 Task: Use Gmail's categorize feature to sort your emails into Primary, Social, Promotions, Updates, and Forums.
Action: Mouse moved to (503, 0)
Screenshot: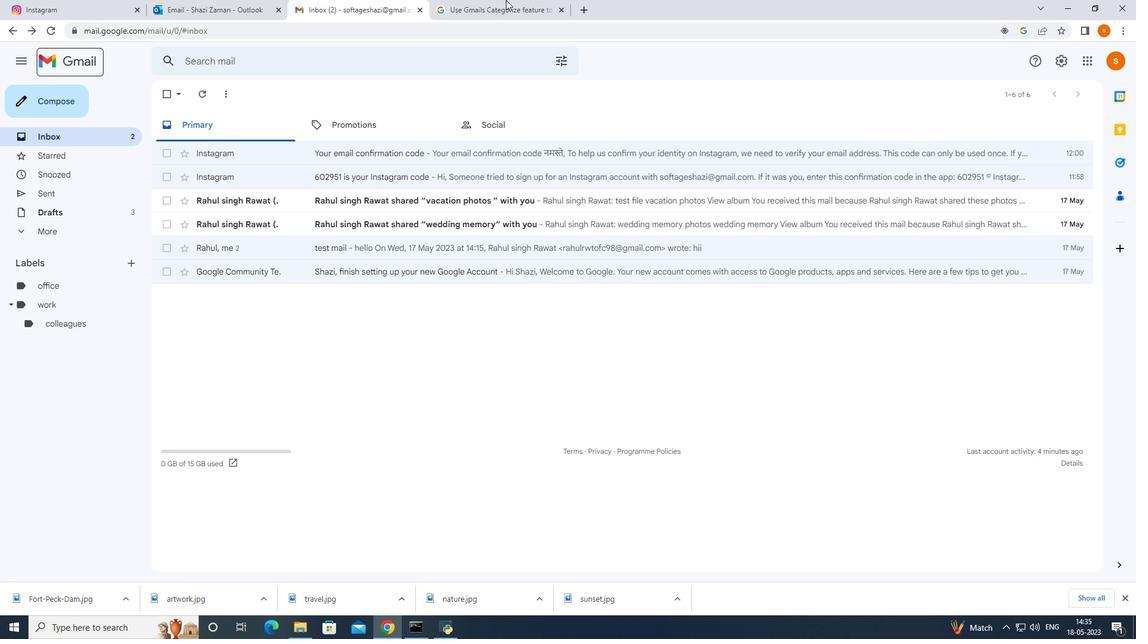 
Action: Mouse pressed left at (503, 0)
Screenshot: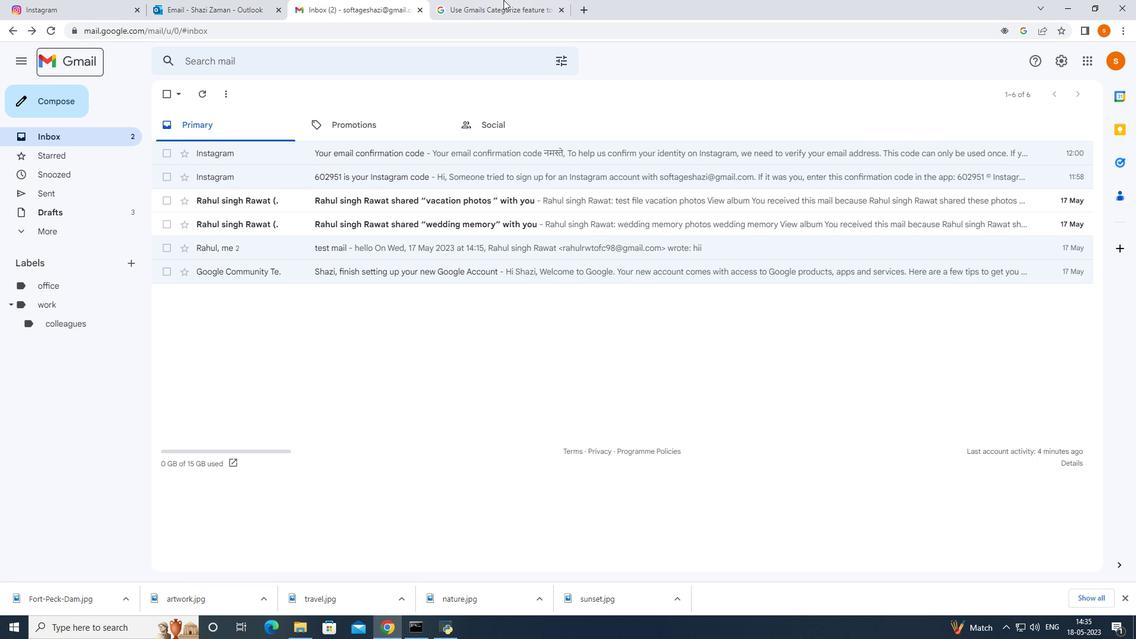 
Action: Mouse moved to (277, 191)
Screenshot: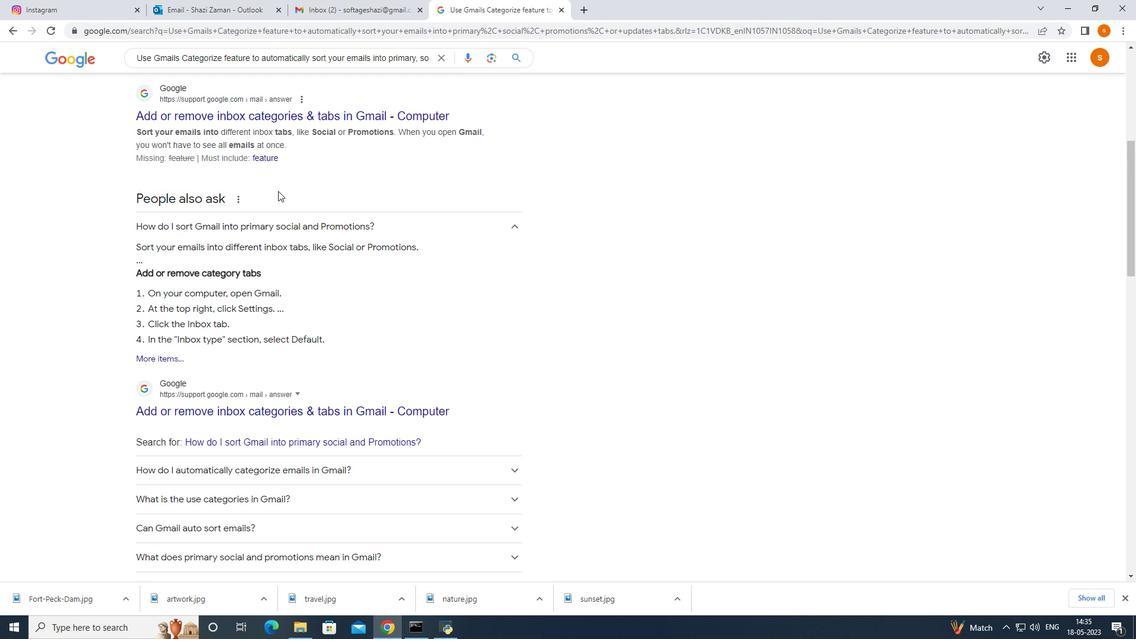 
Action: Mouse scrolled (277, 191) with delta (0, 0)
Screenshot: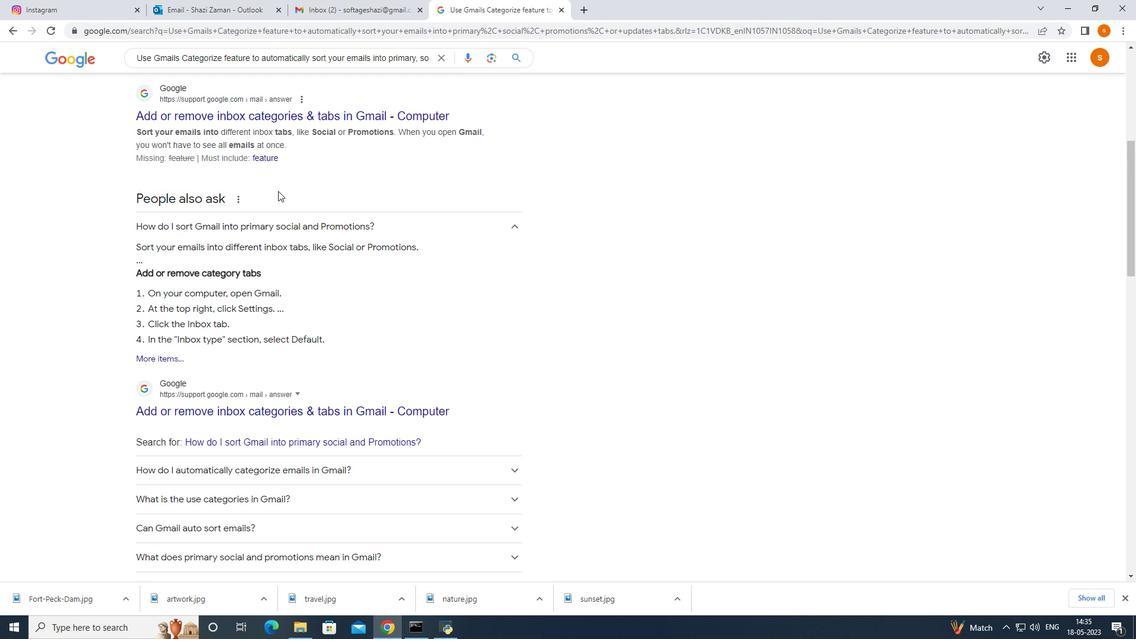 
Action: Mouse scrolled (277, 191) with delta (0, 0)
Screenshot: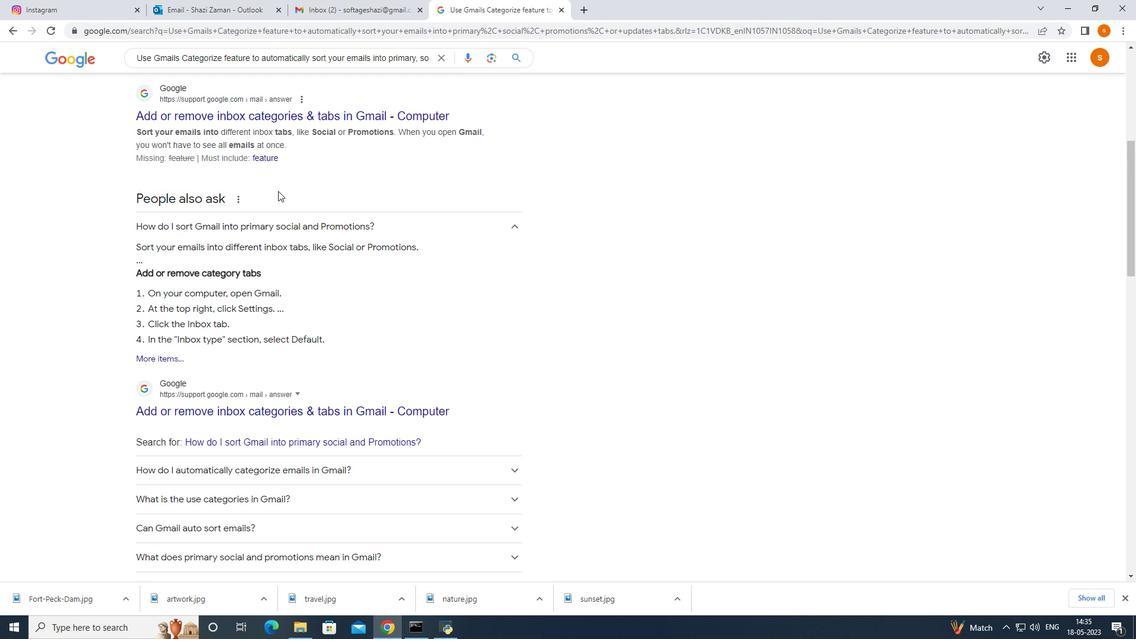 
Action: Mouse moved to (281, 242)
Screenshot: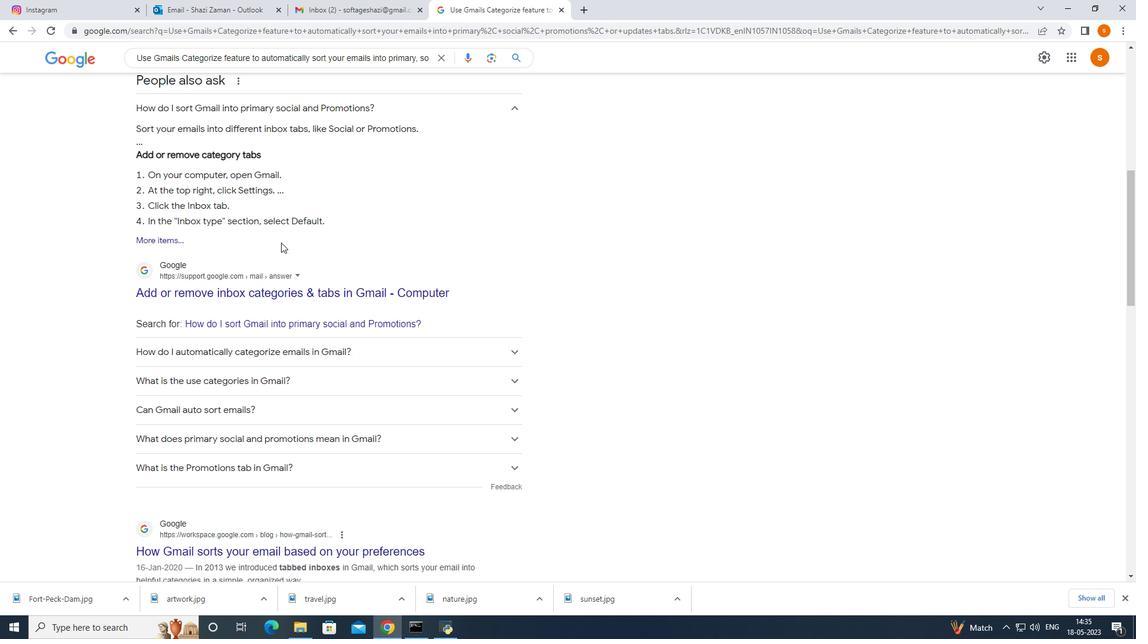 
Action: Mouse scrolled (281, 243) with delta (0, 0)
Screenshot: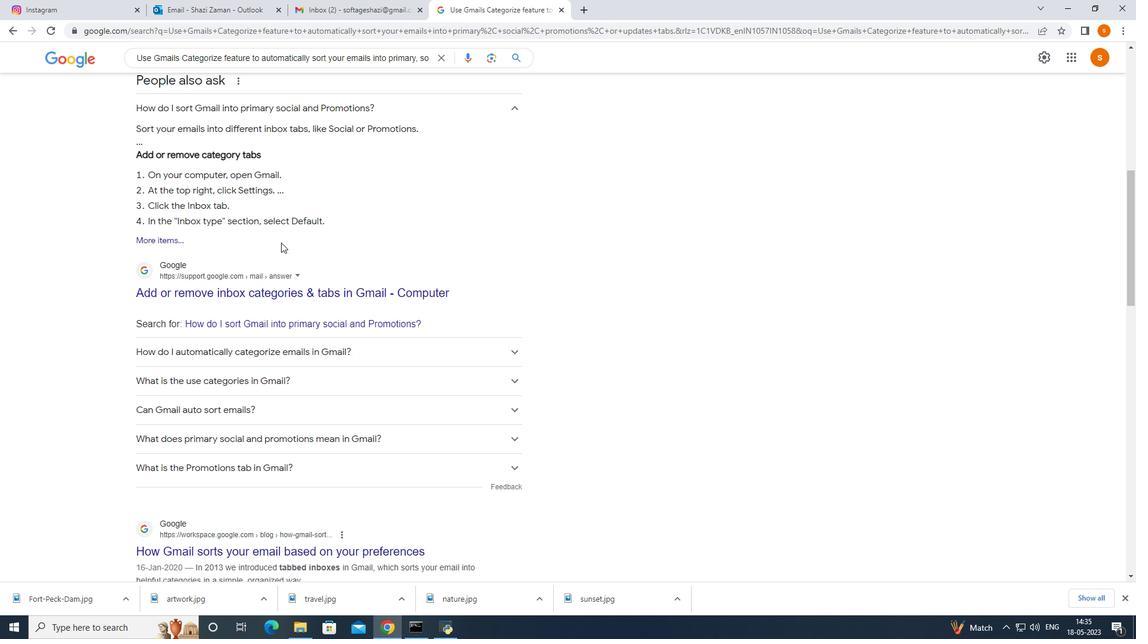 
Action: Mouse scrolled (281, 243) with delta (0, 0)
Screenshot: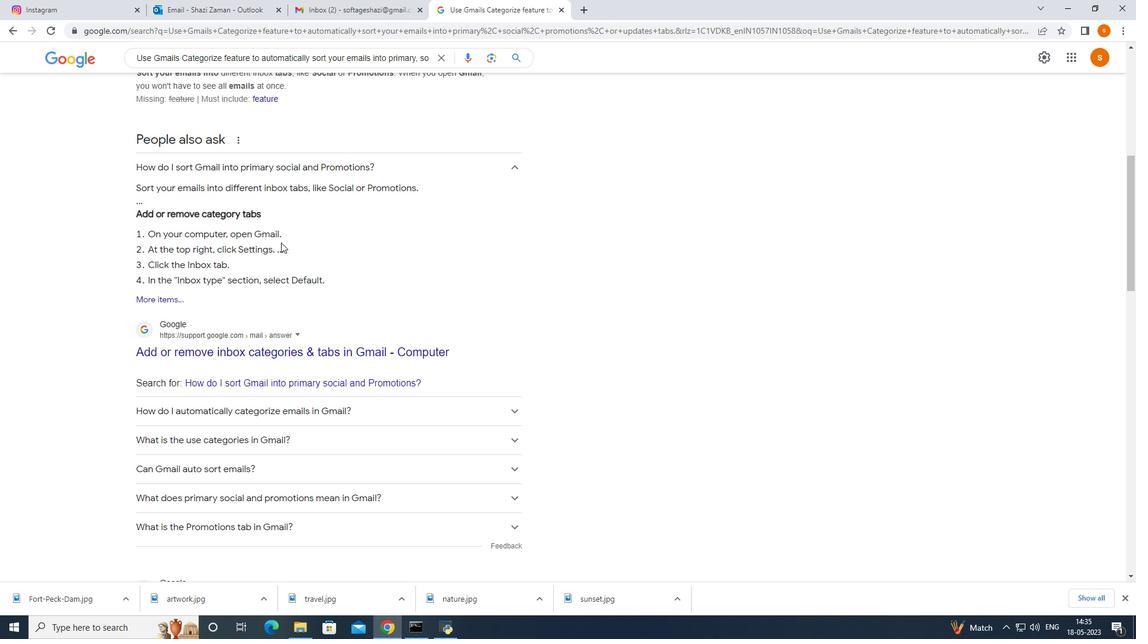 
Action: Mouse scrolled (281, 243) with delta (0, 0)
Screenshot: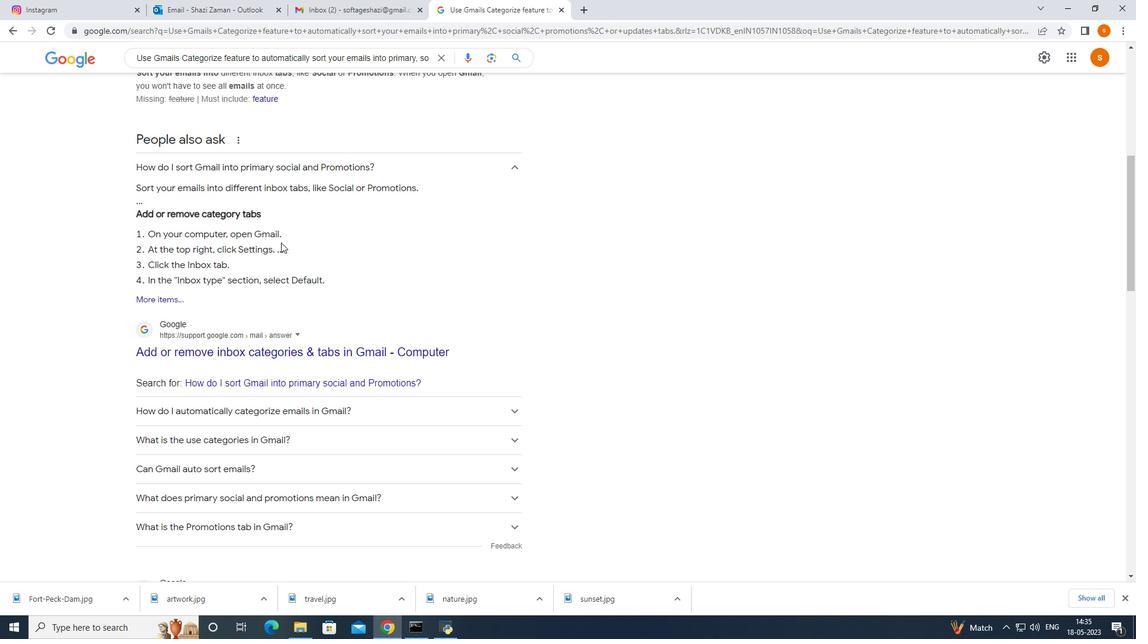 
Action: Mouse moved to (445, 312)
Screenshot: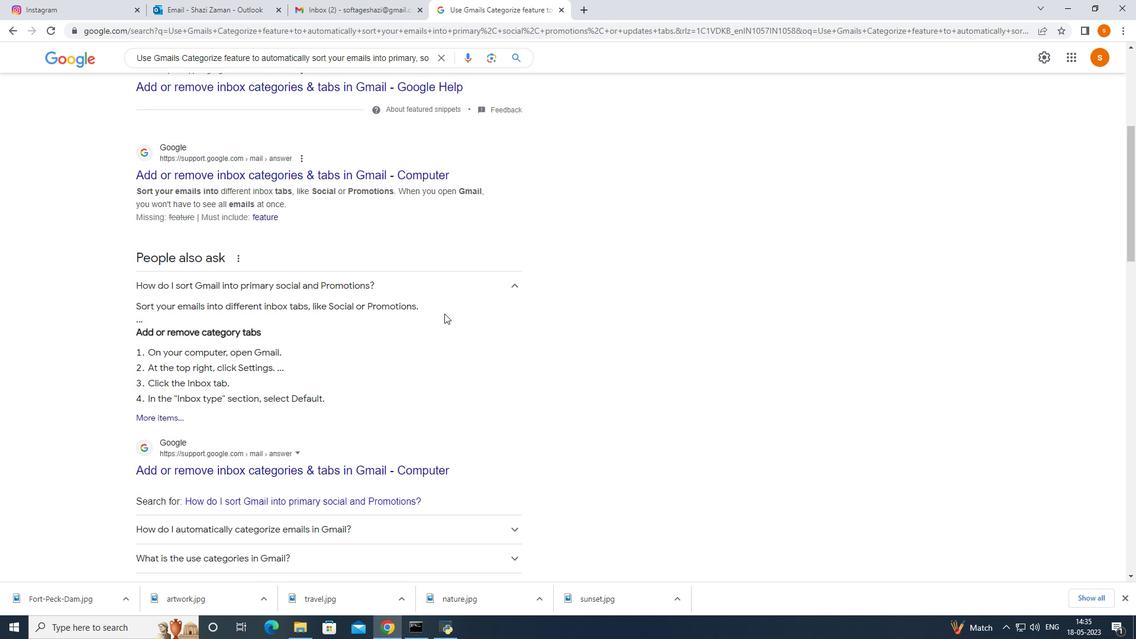 
Action: Mouse scrolled (445, 312) with delta (0, 0)
Screenshot: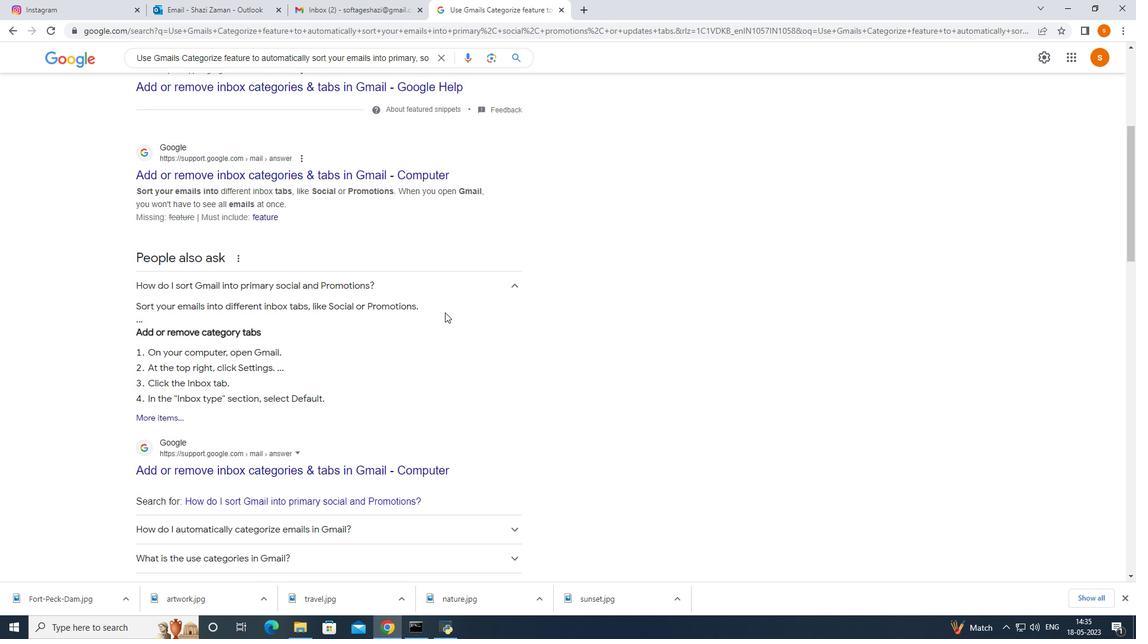 
Action: Mouse moved to (352, 13)
Screenshot: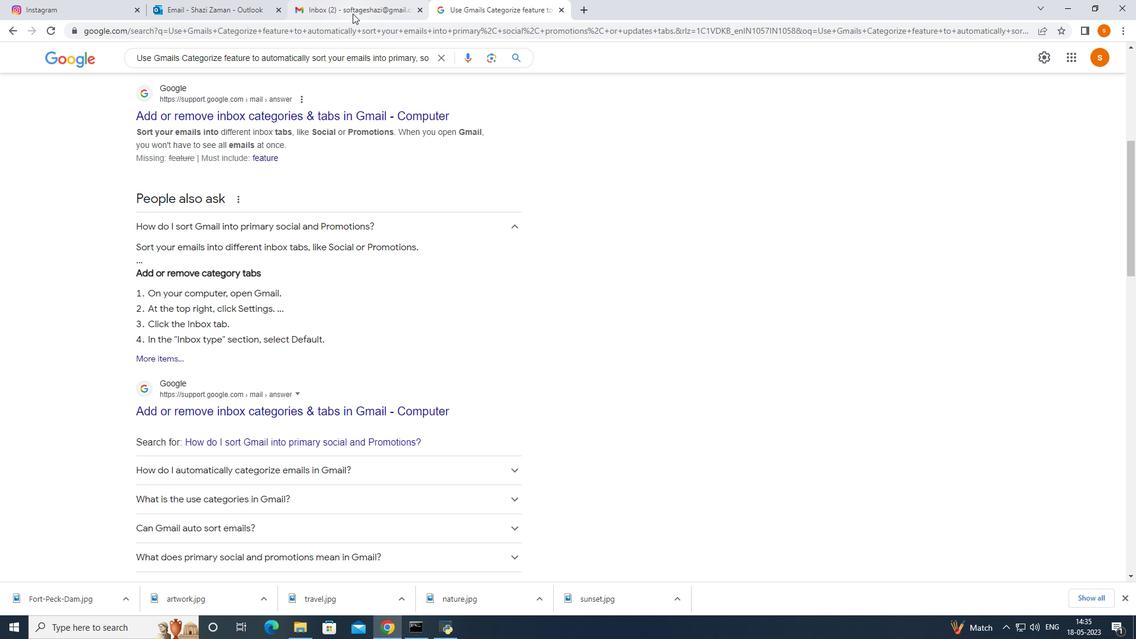 
Action: Mouse pressed left at (352, 13)
Screenshot: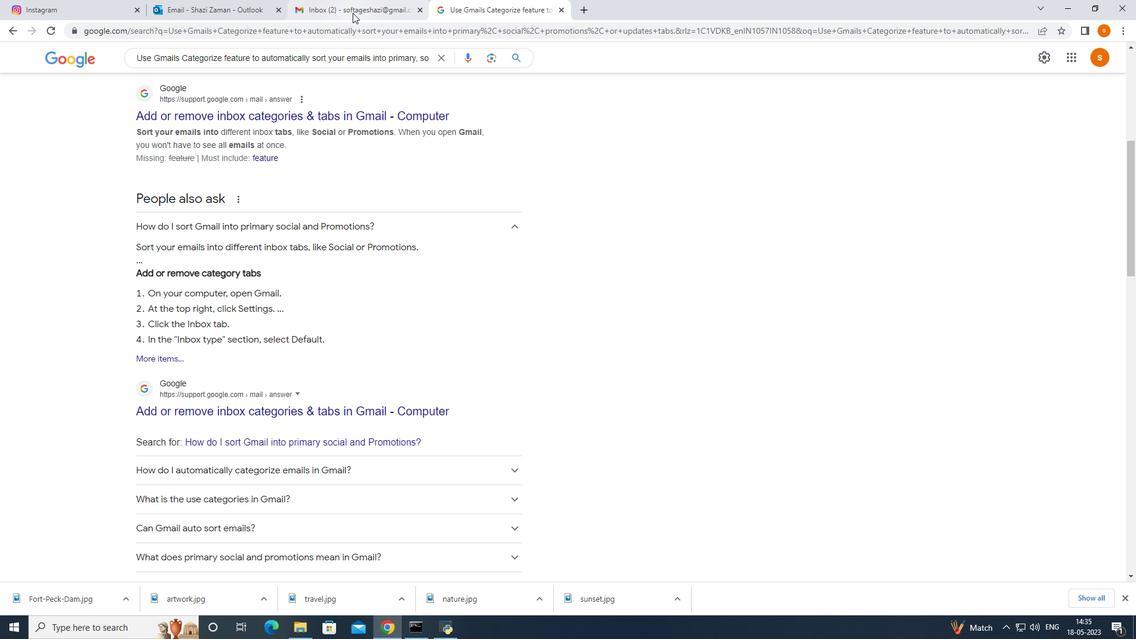
Action: Mouse moved to (1057, 56)
Screenshot: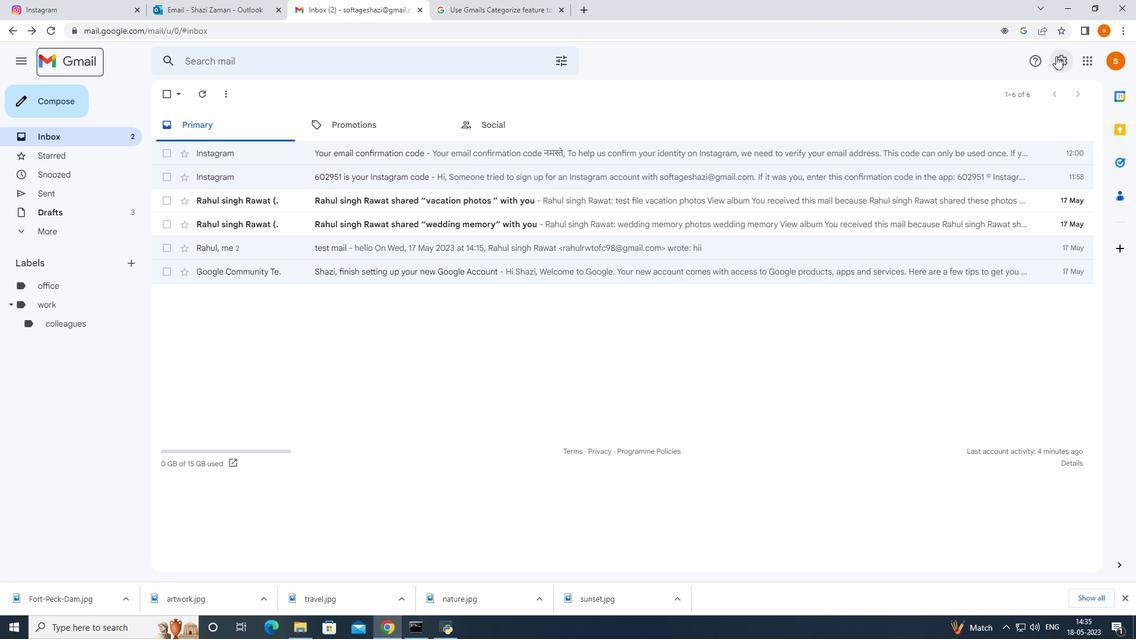 
Action: Mouse pressed left at (1057, 56)
Screenshot: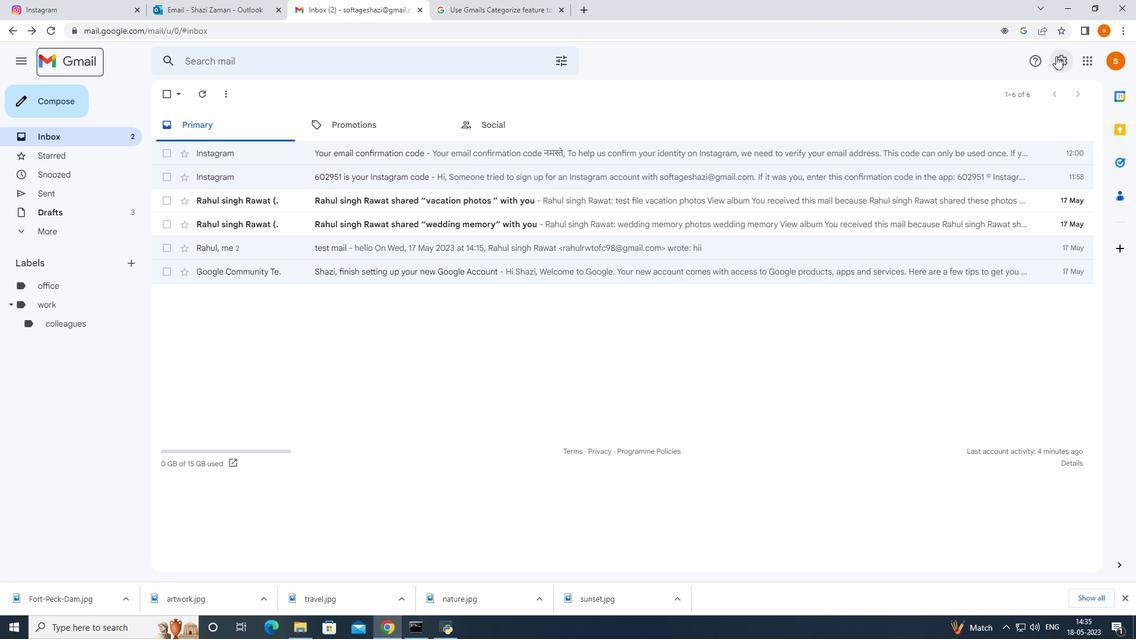 
Action: Mouse moved to (1024, 126)
Screenshot: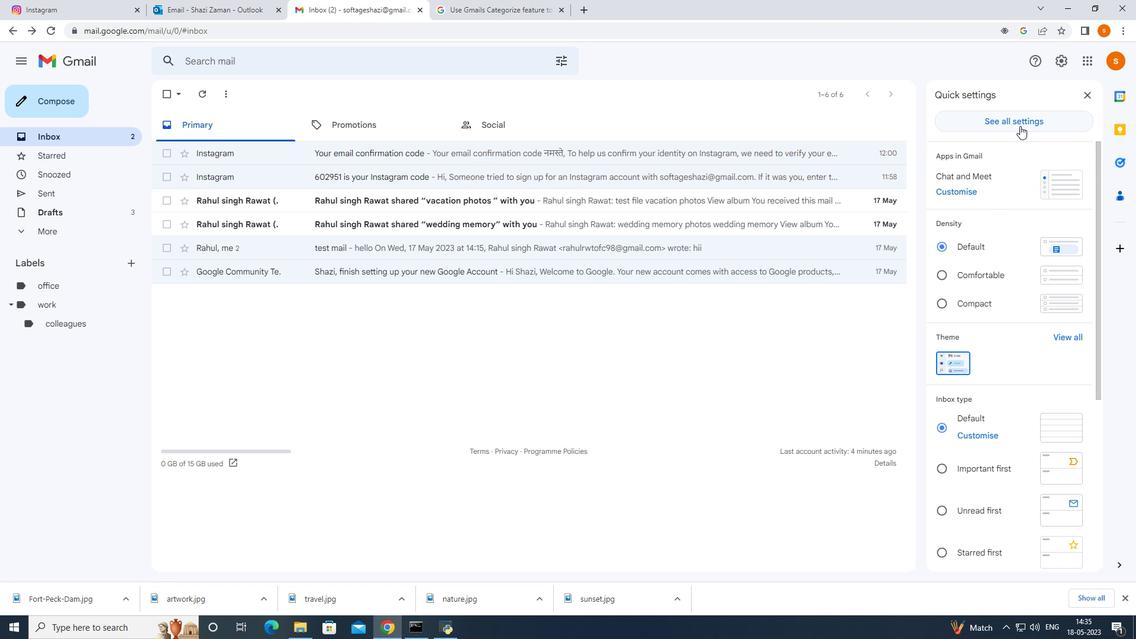 
Action: Mouse pressed left at (1024, 126)
Screenshot: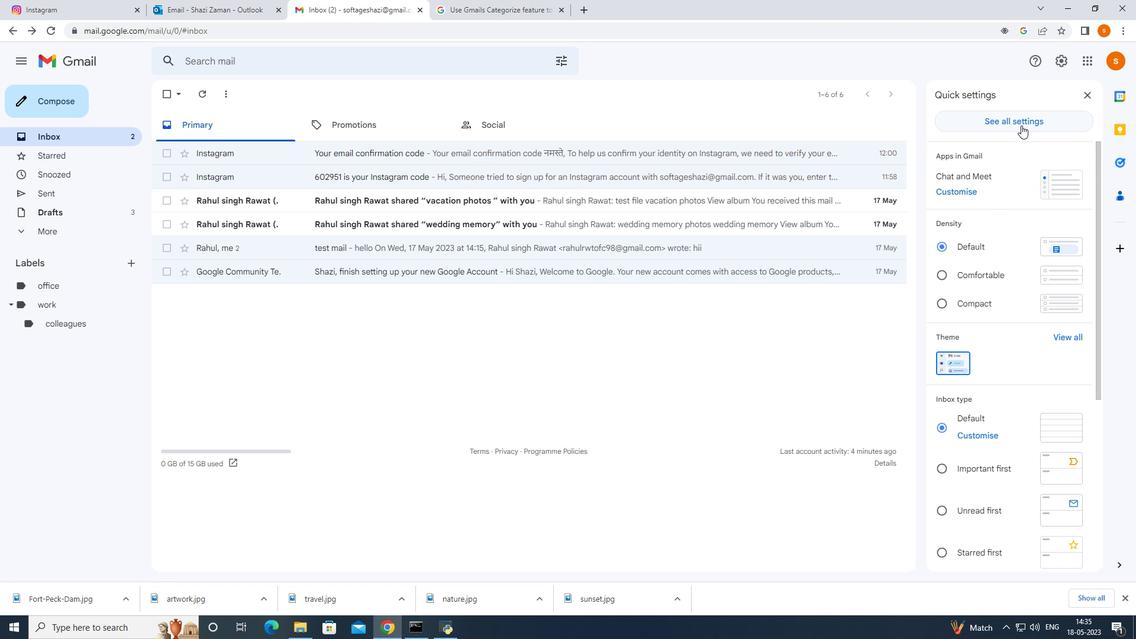 
Action: Mouse moved to (255, 119)
Screenshot: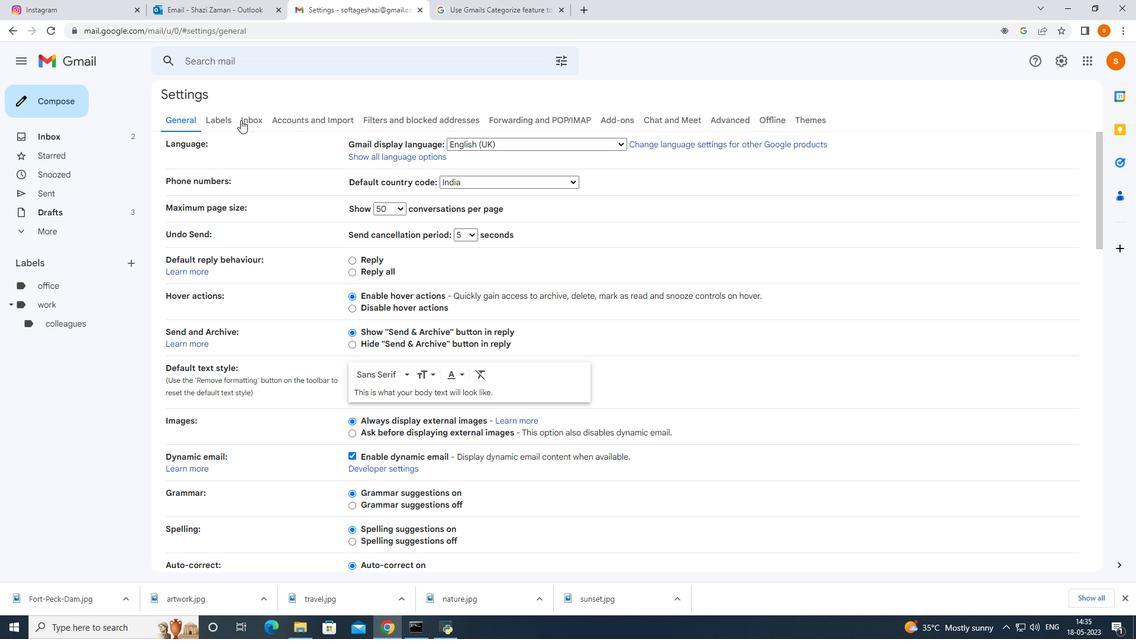 
Action: Mouse pressed left at (255, 119)
Screenshot: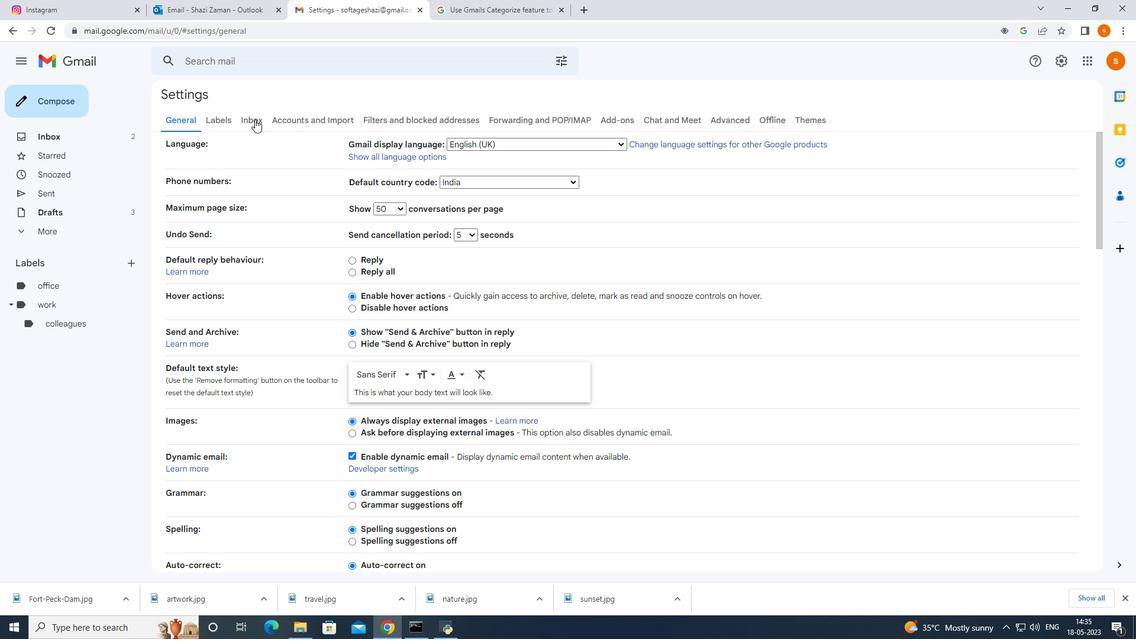 
Action: Mouse moved to (354, 207)
Screenshot: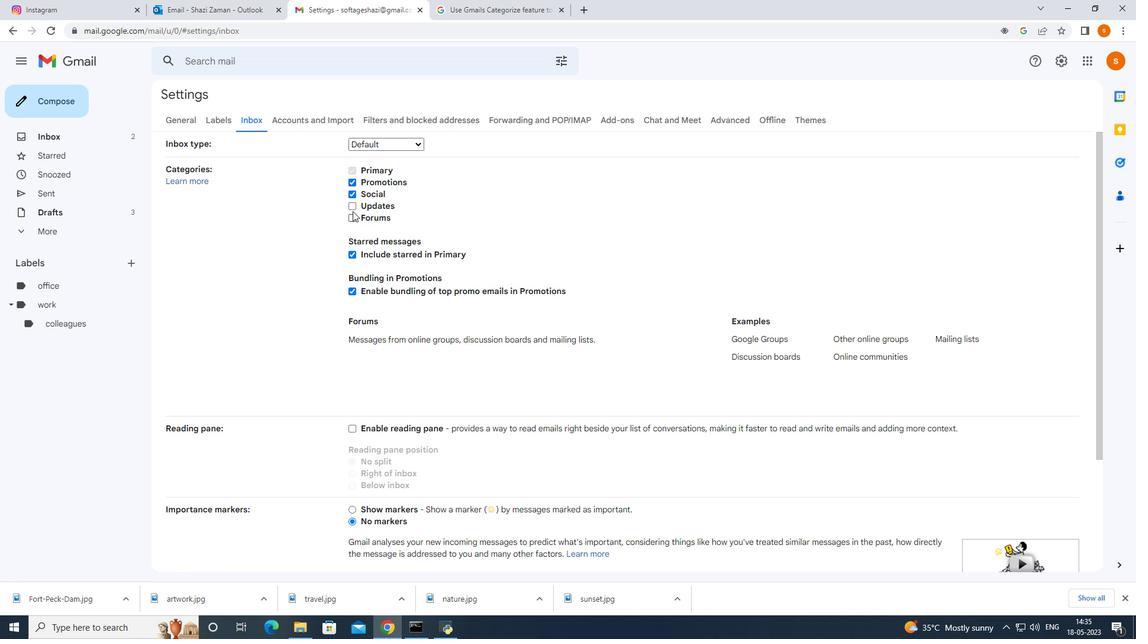 
Action: Mouse pressed left at (354, 207)
Screenshot: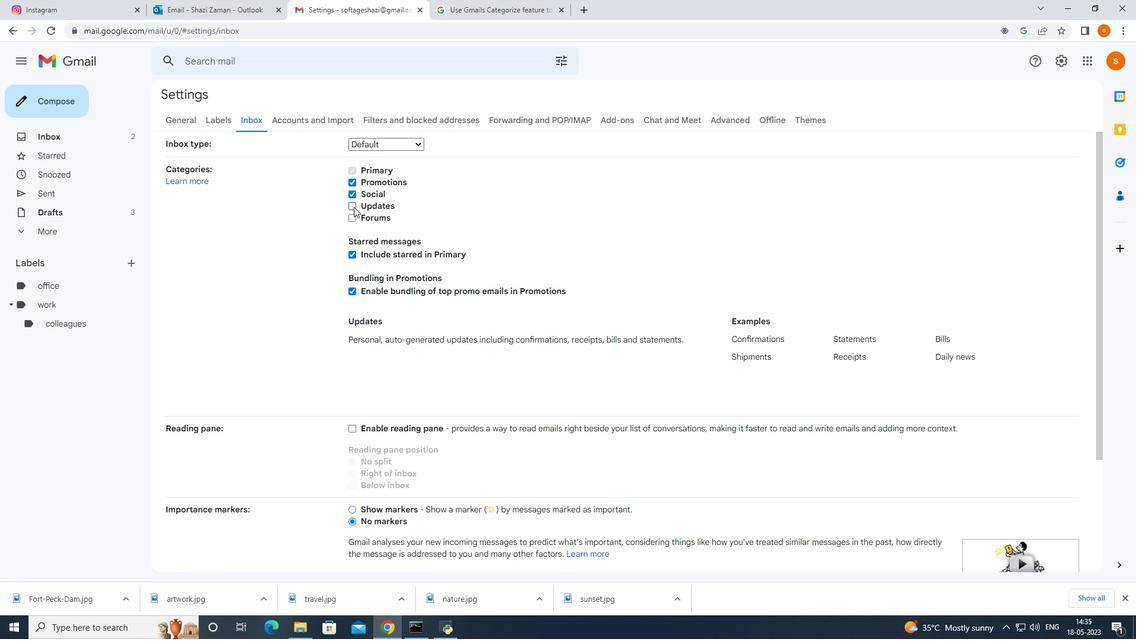 
Action: Mouse moved to (354, 195)
Screenshot: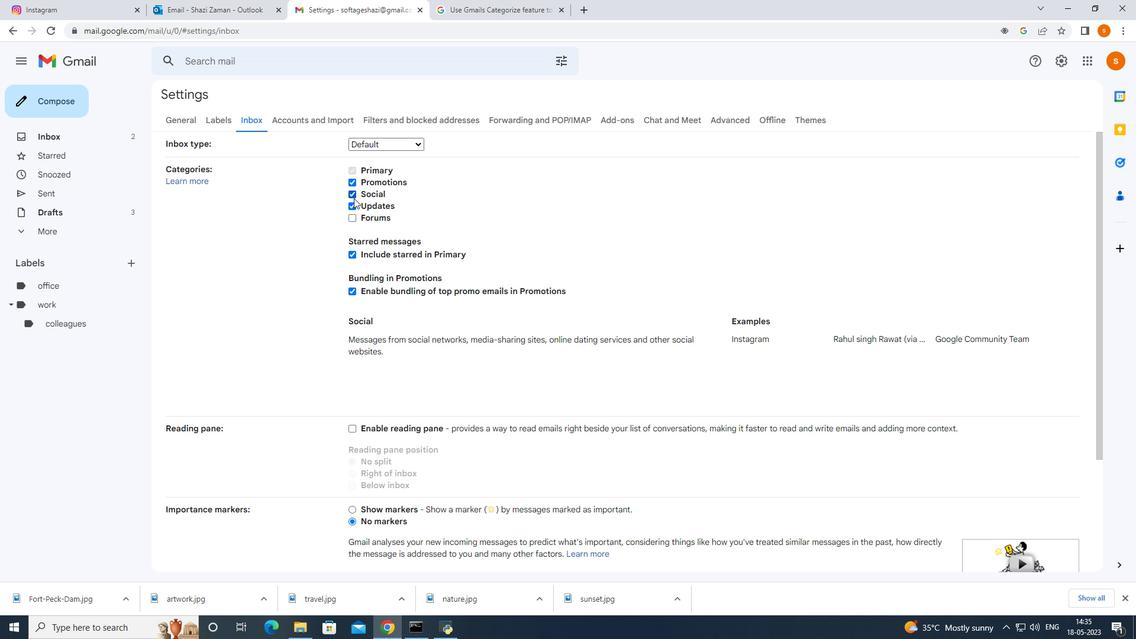 
Action: Mouse pressed left at (354, 195)
Screenshot: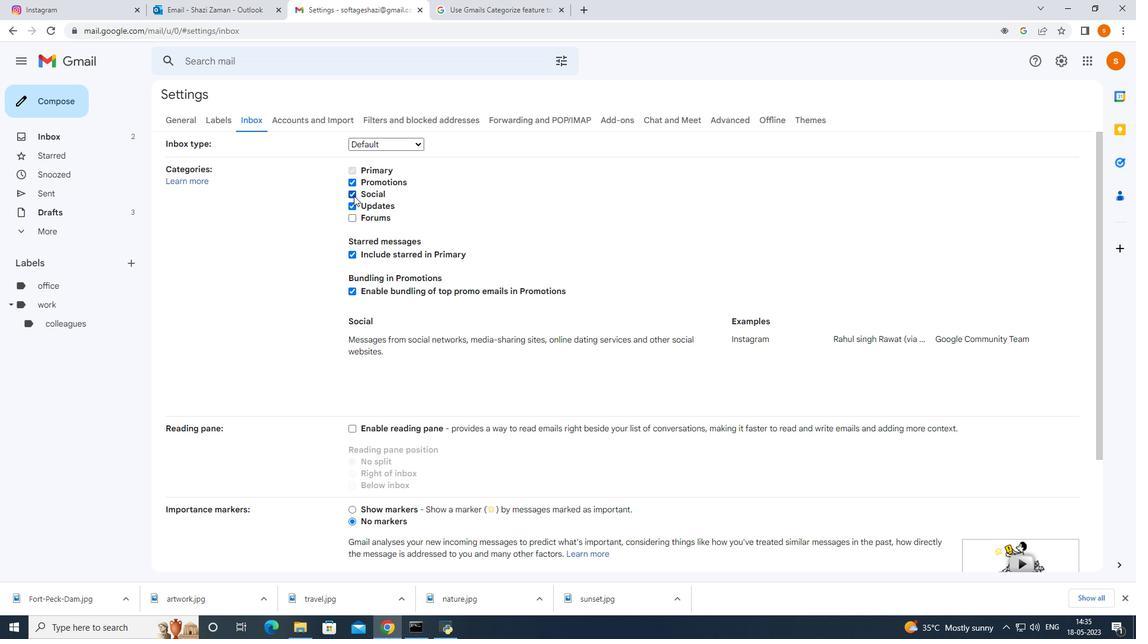 
Action: Mouse moved to (351, 182)
Screenshot: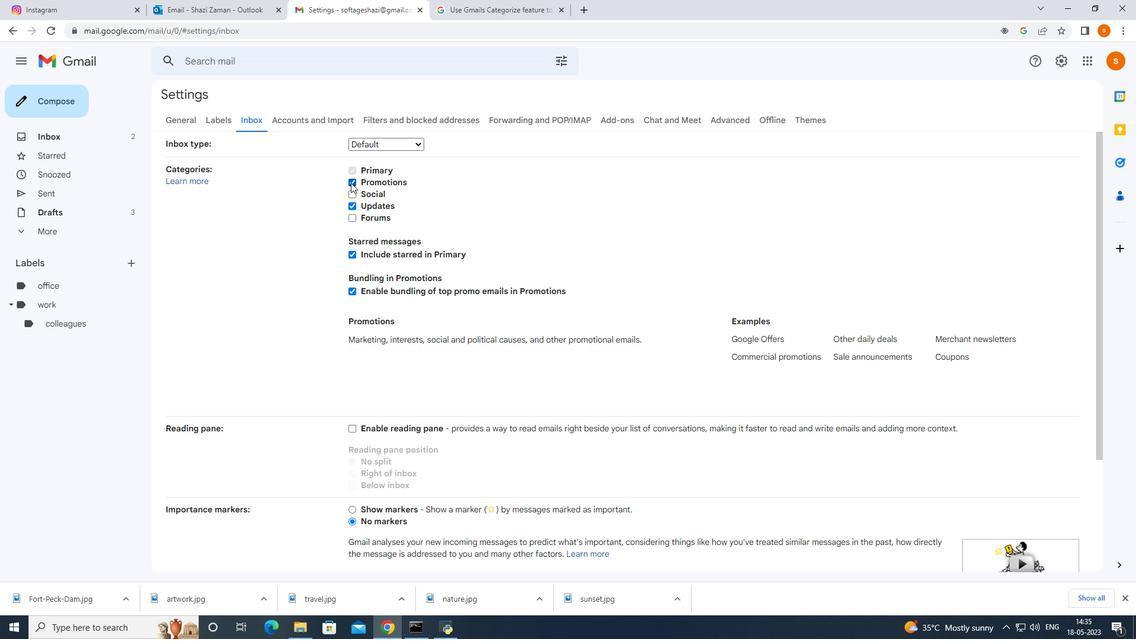 
Action: Mouse pressed left at (351, 182)
Screenshot: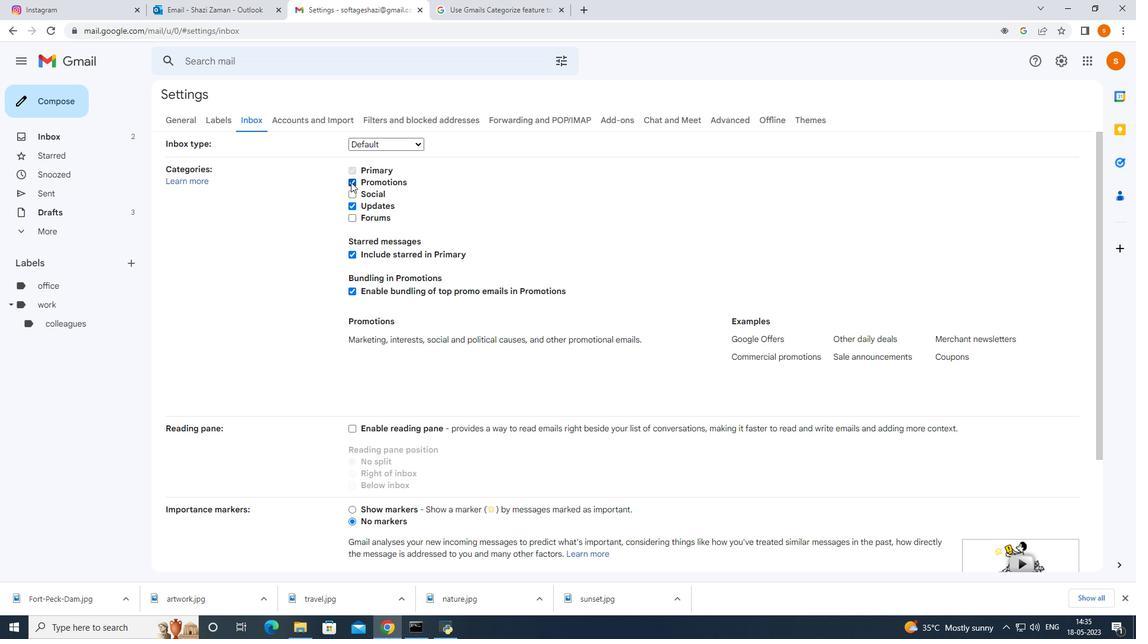 
Action: Mouse moved to (351, 193)
Screenshot: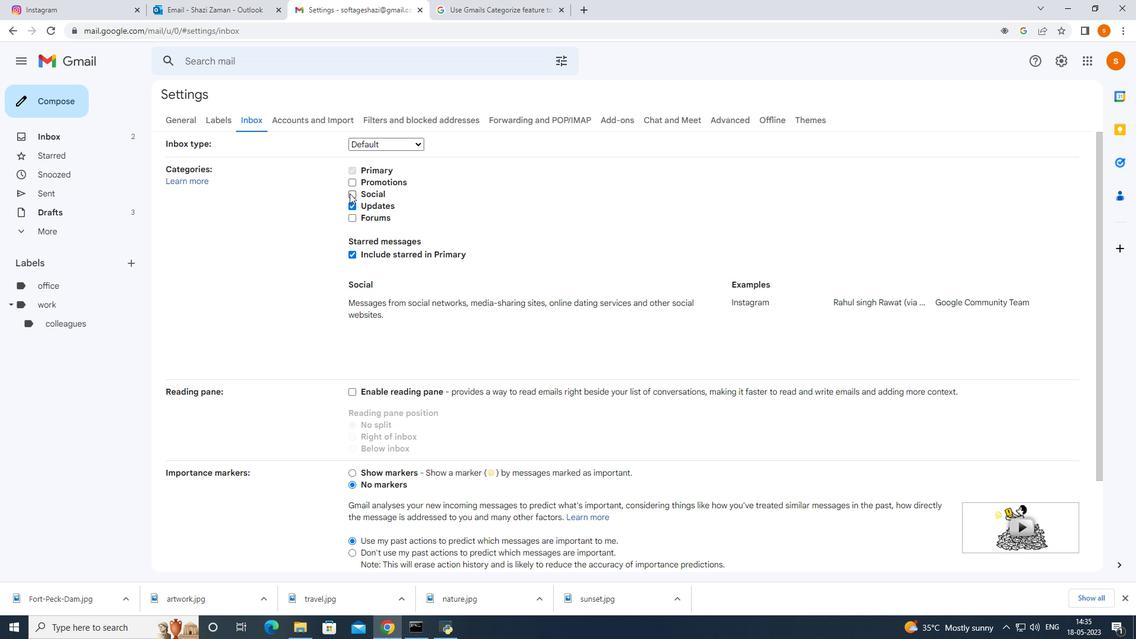 
Action: Mouse pressed left at (351, 193)
Screenshot: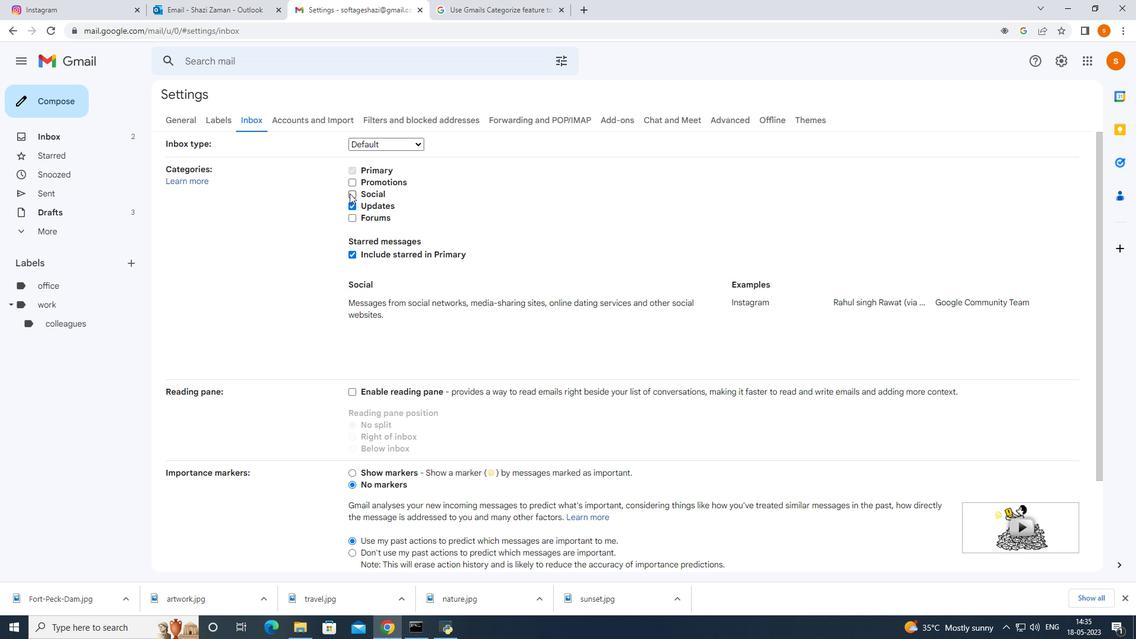 
Action: Mouse moved to (353, 181)
Screenshot: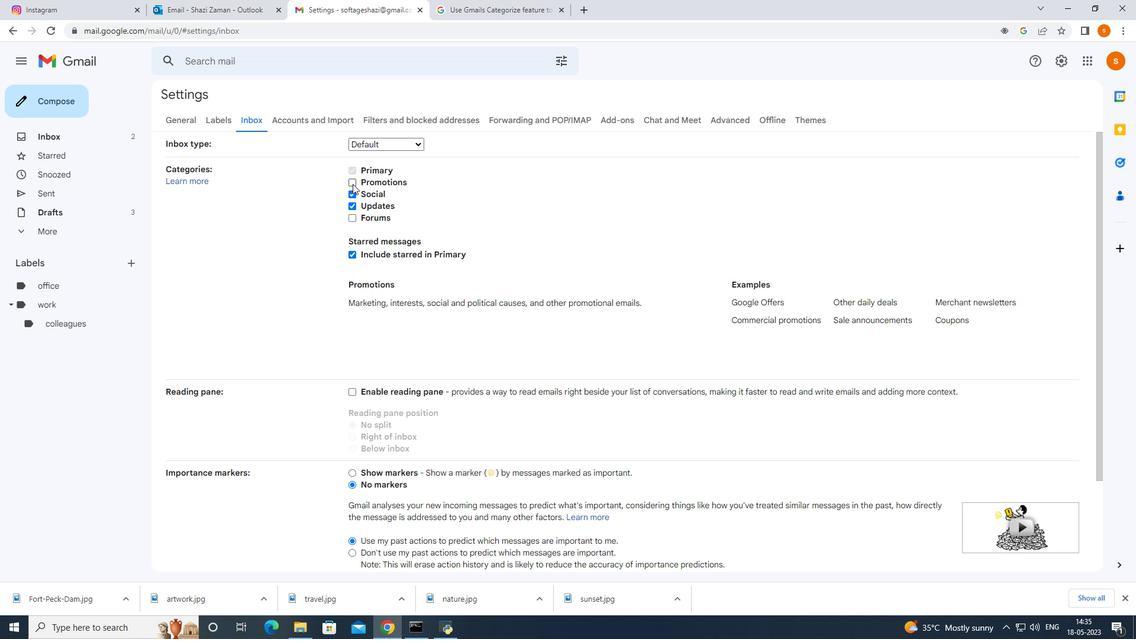 
Action: Mouse pressed left at (353, 181)
Screenshot: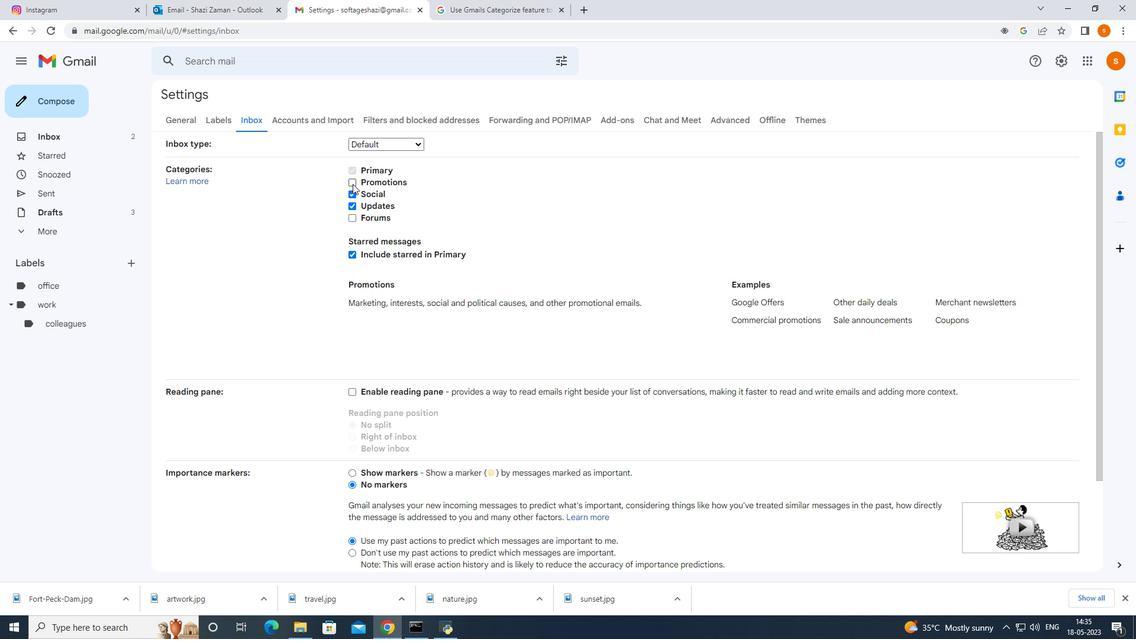 
Action: Mouse moved to (352, 203)
Screenshot: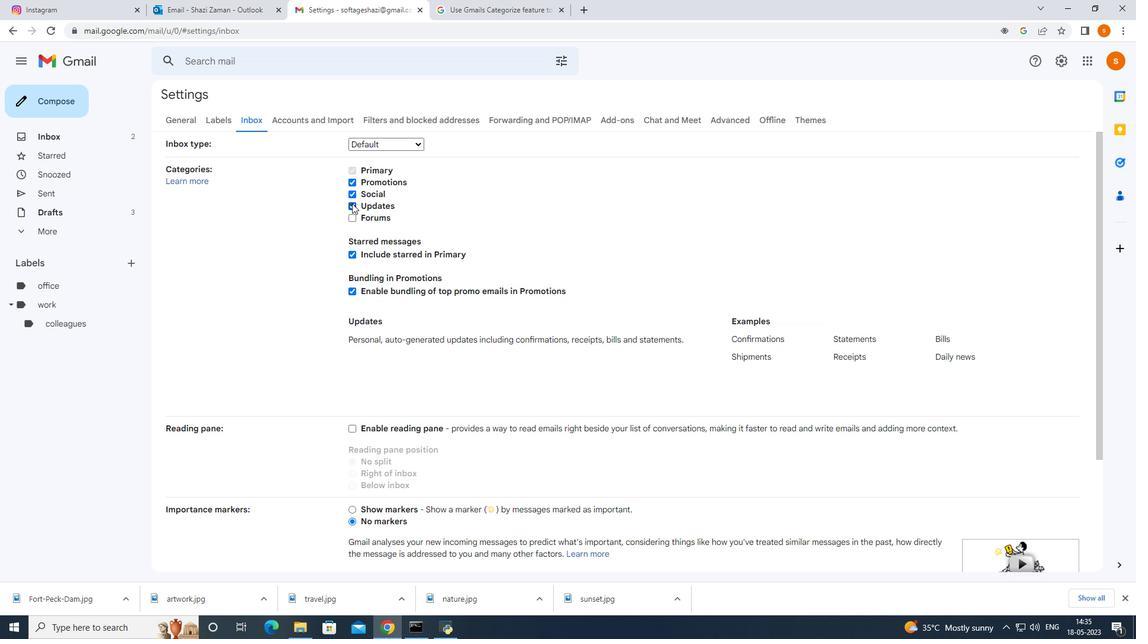 
Action: Mouse pressed left at (352, 203)
Screenshot: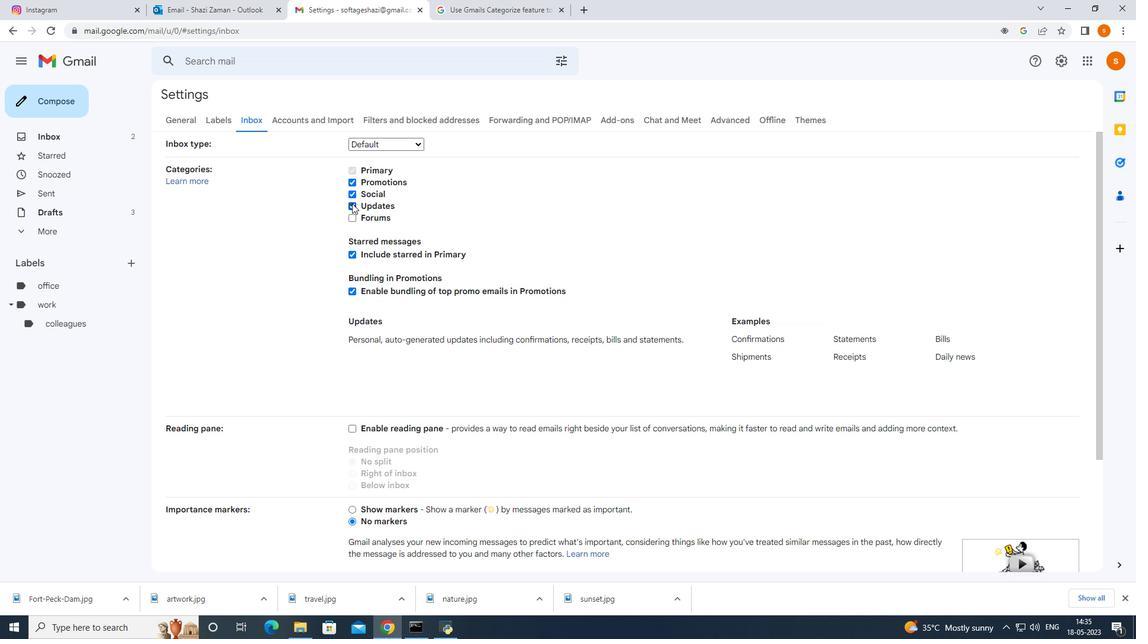 
Action: Mouse moved to (355, 193)
Screenshot: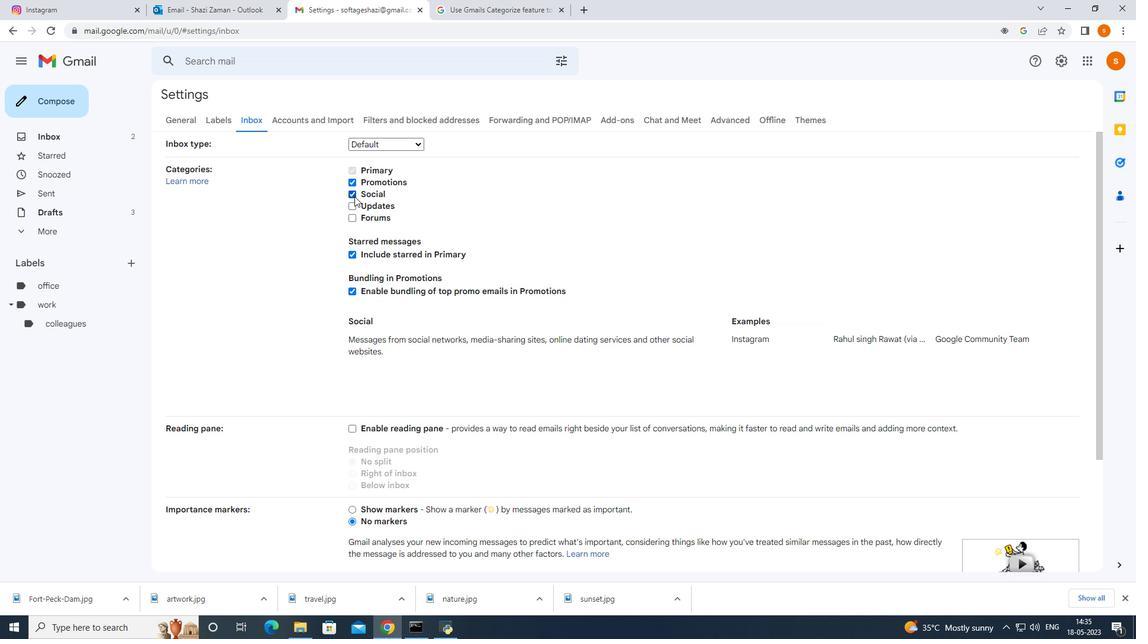
Action: Mouse pressed left at (355, 193)
Screenshot: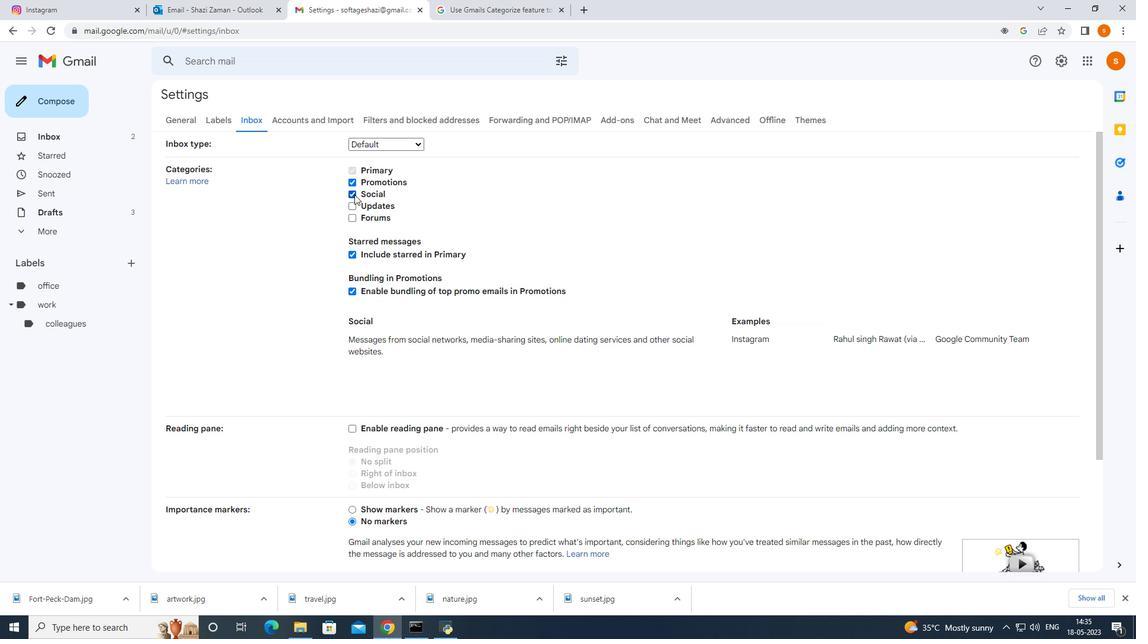 
Action: Mouse moved to (351, 179)
Screenshot: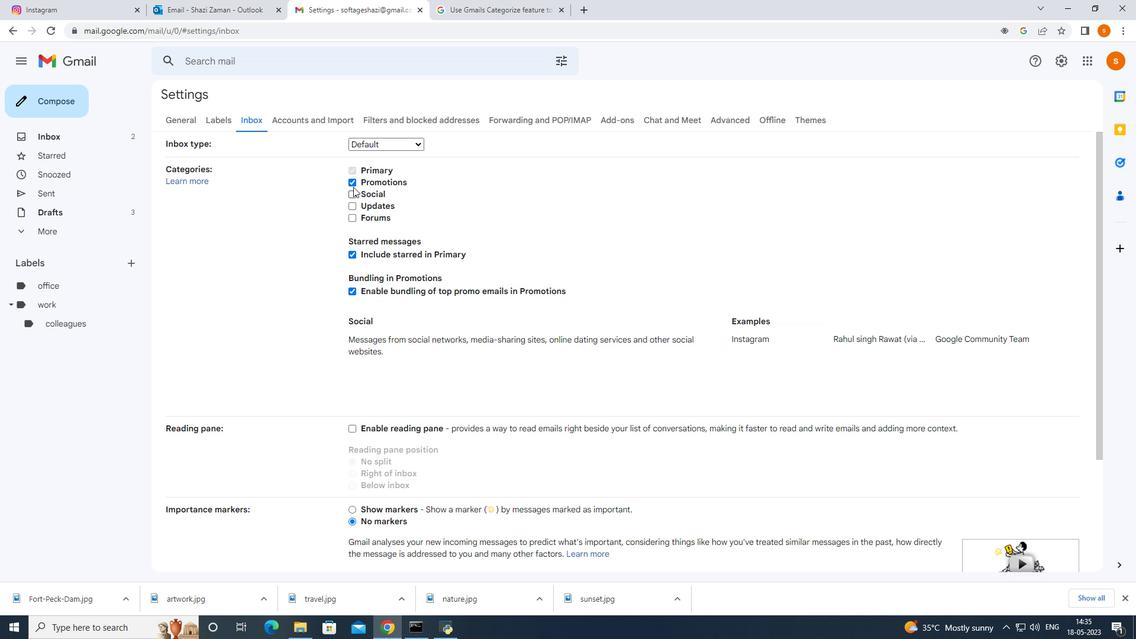 
Action: Mouse pressed left at (351, 179)
Screenshot: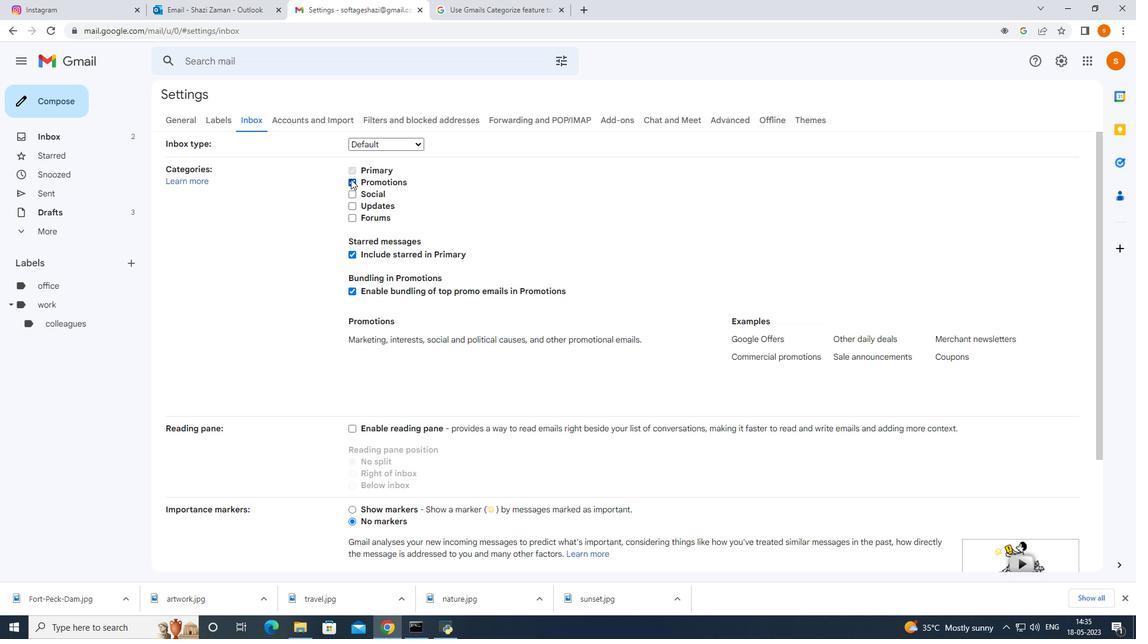 
Action: Mouse moved to (350, 192)
Screenshot: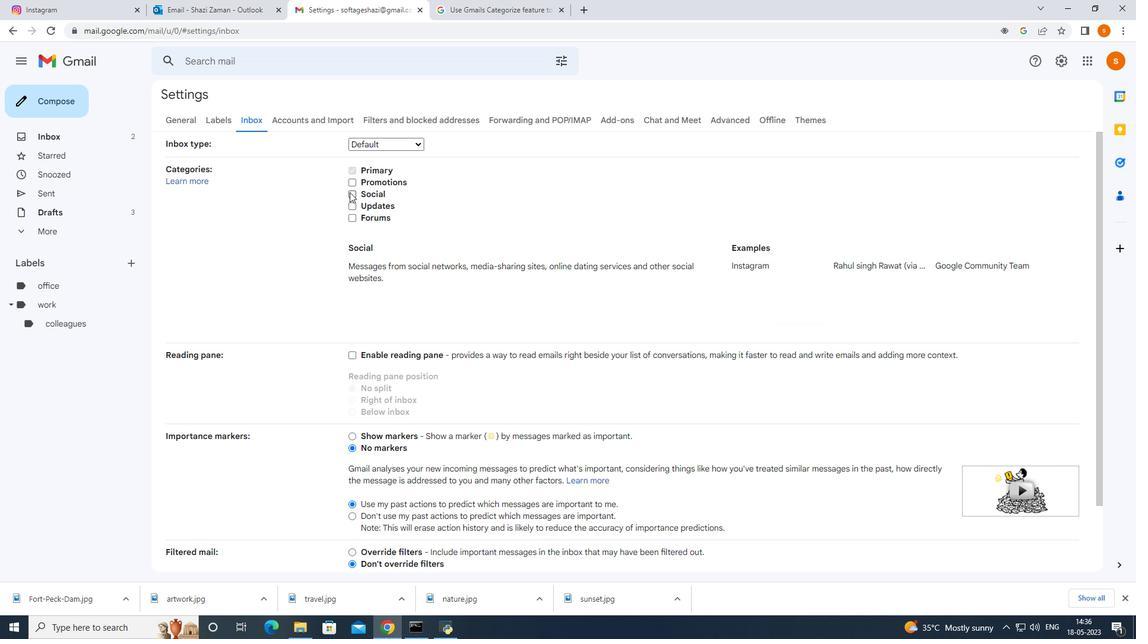 
Action: Mouse pressed left at (350, 192)
Screenshot: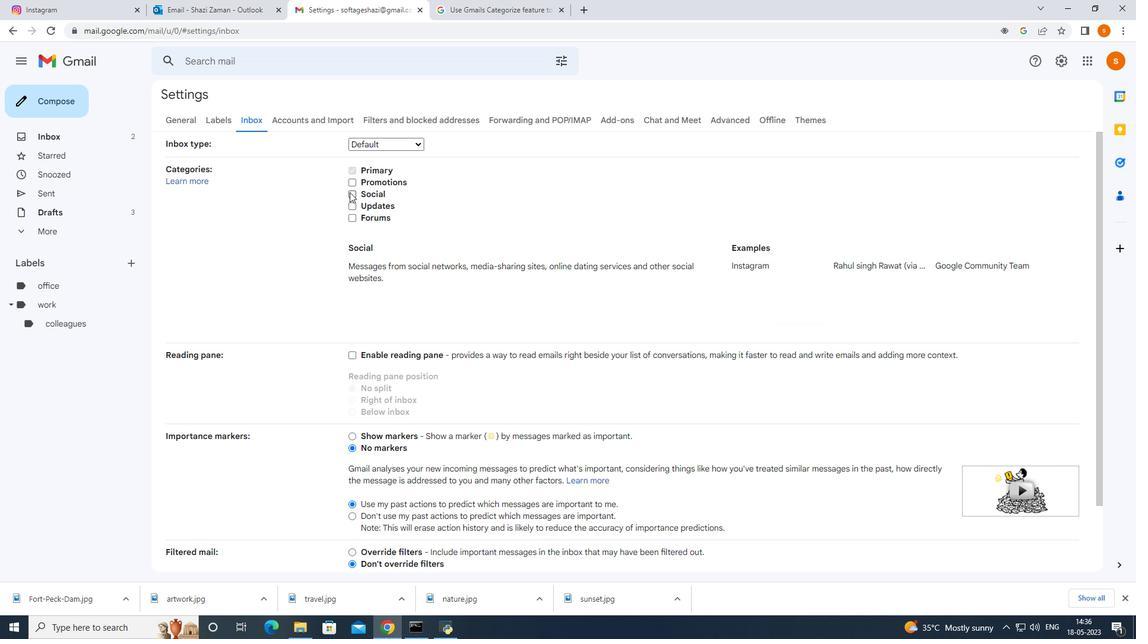 
Action: Mouse moved to (352, 204)
Screenshot: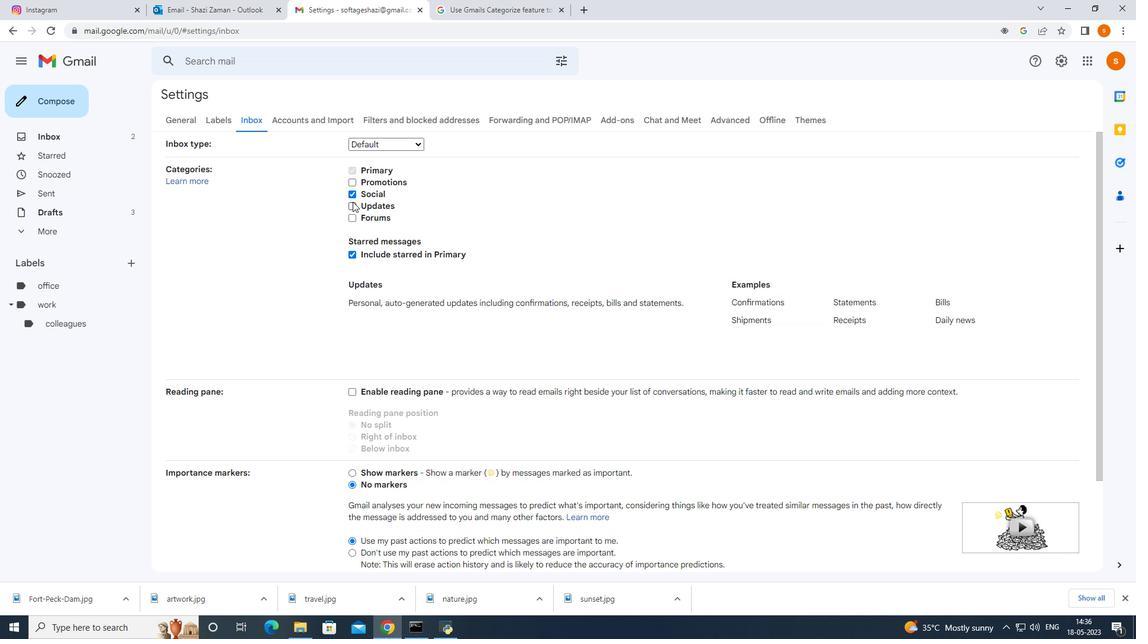
Action: Mouse pressed left at (352, 204)
Screenshot: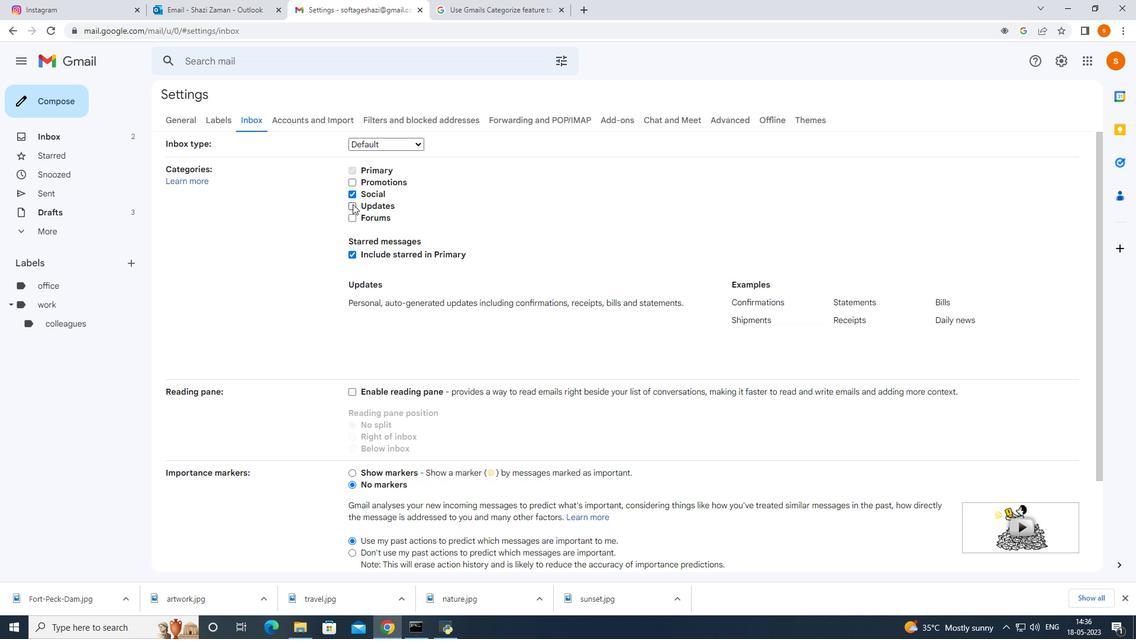 
Action: Mouse moved to (355, 182)
Screenshot: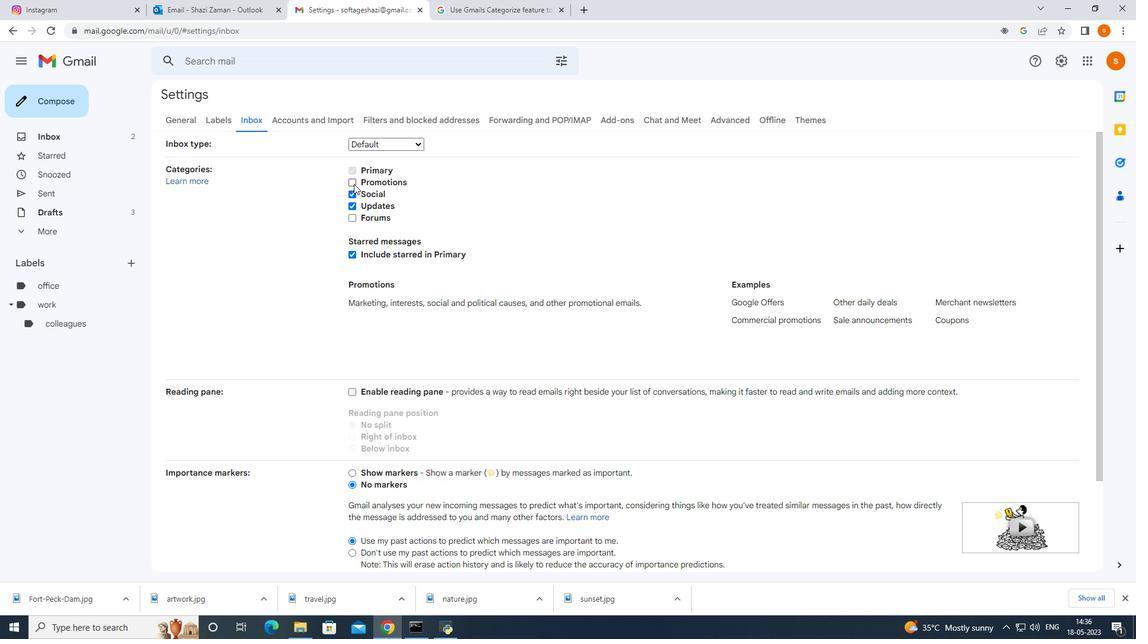 
Action: Mouse pressed left at (355, 182)
Screenshot: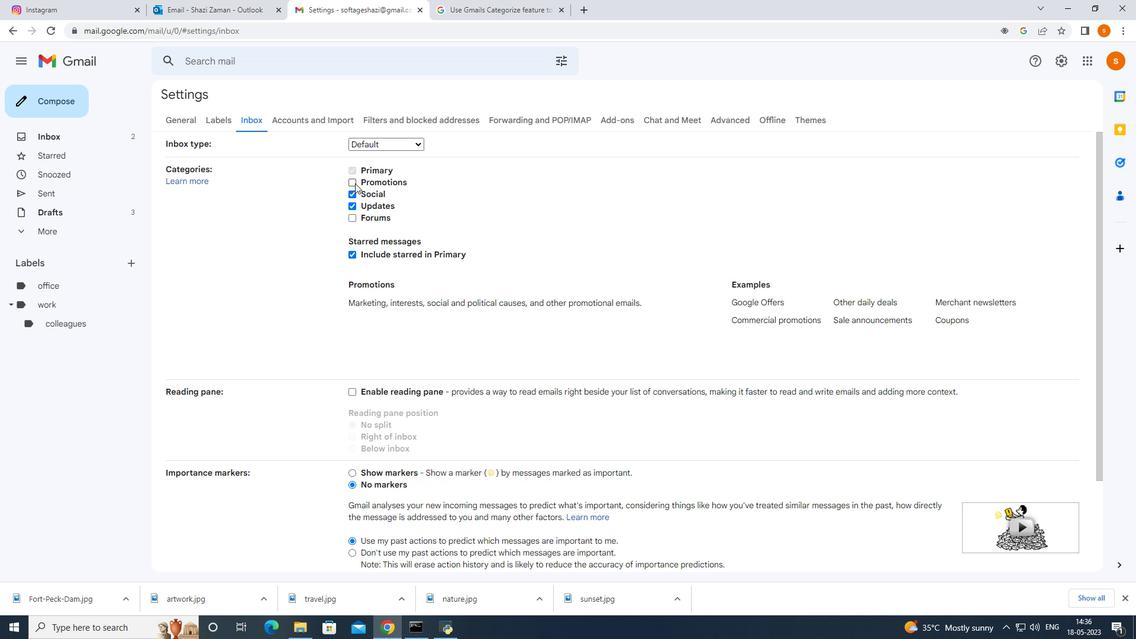 
Action: Mouse moved to (428, 242)
Screenshot: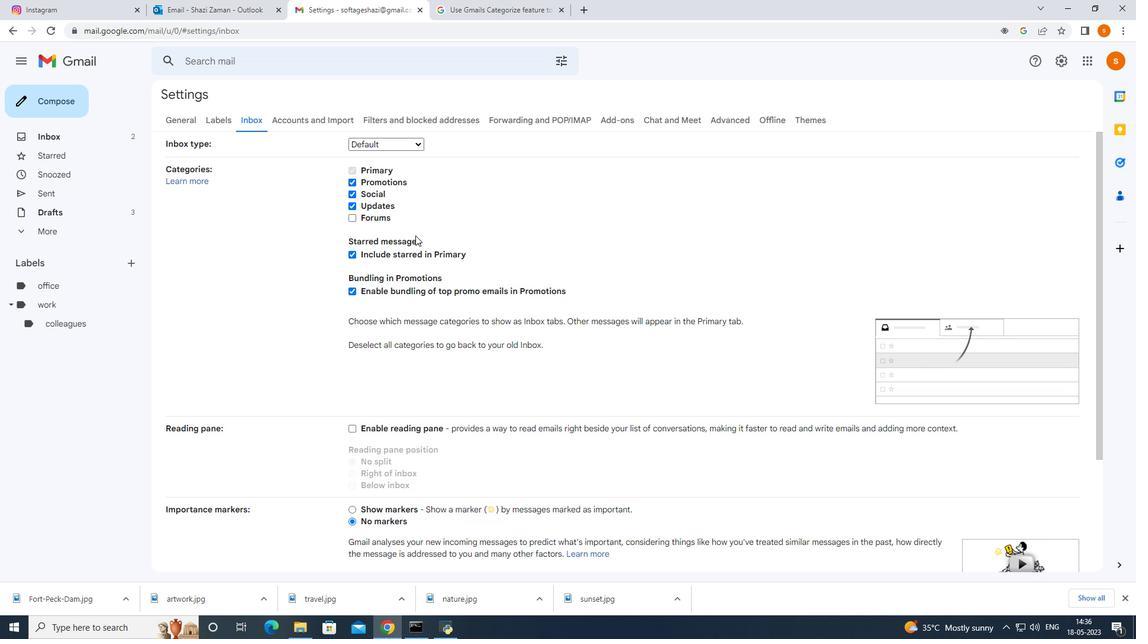 
Action: Mouse scrolled (428, 242) with delta (0, 0)
Screenshot: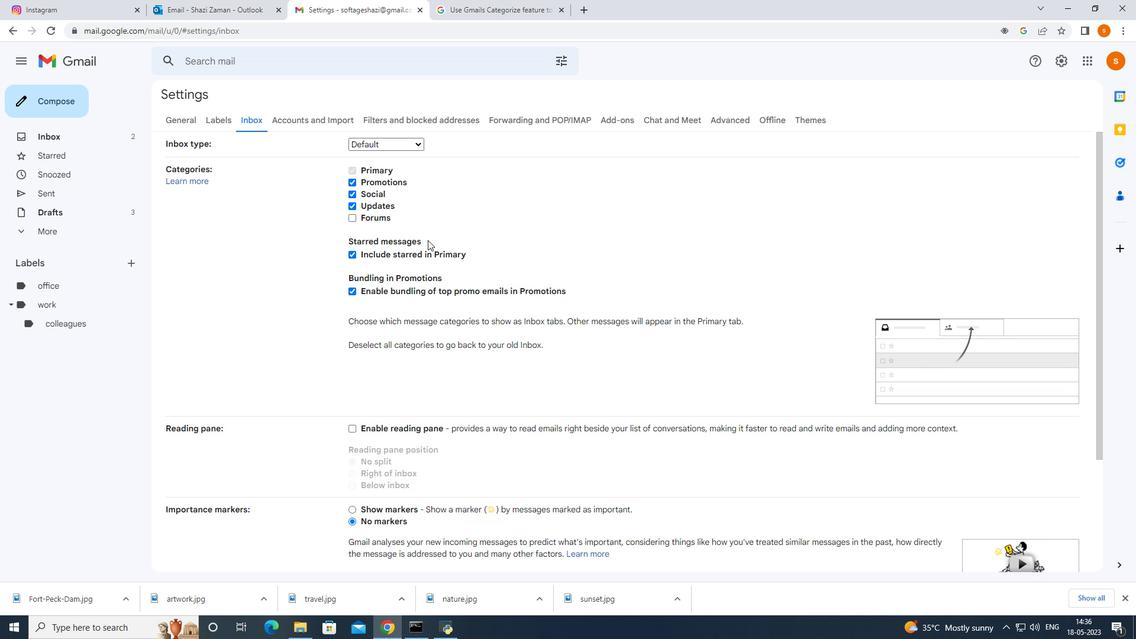 
Action: Mouse moved to (428, 242)
Screenshot: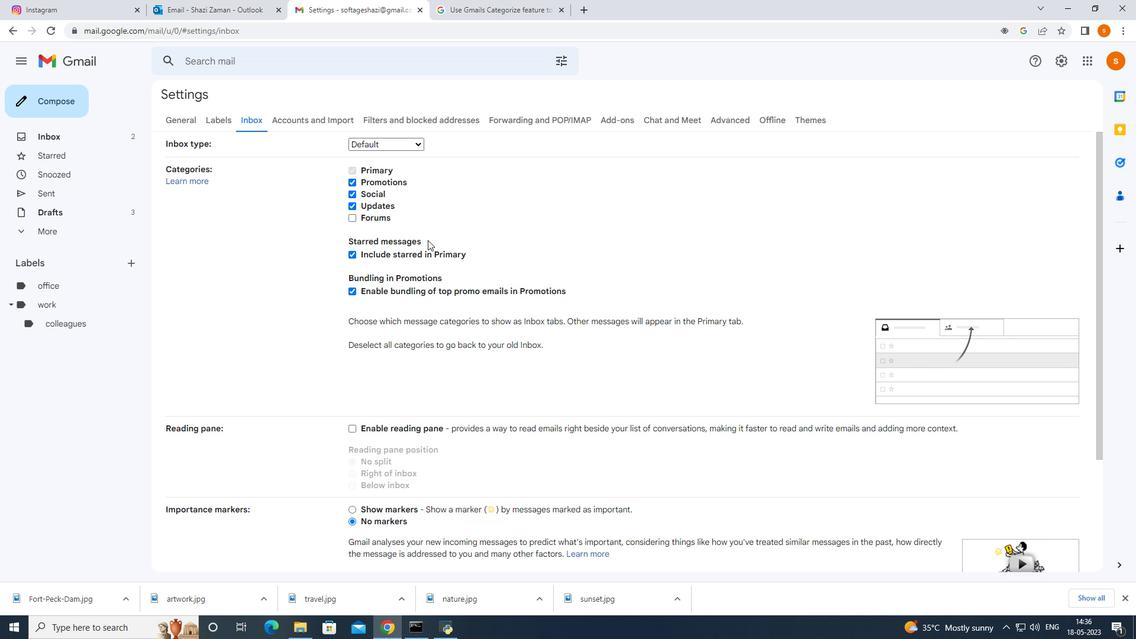 
Action: Mouse scrolled (428, 242) with delta (0, 0)
Screenshot: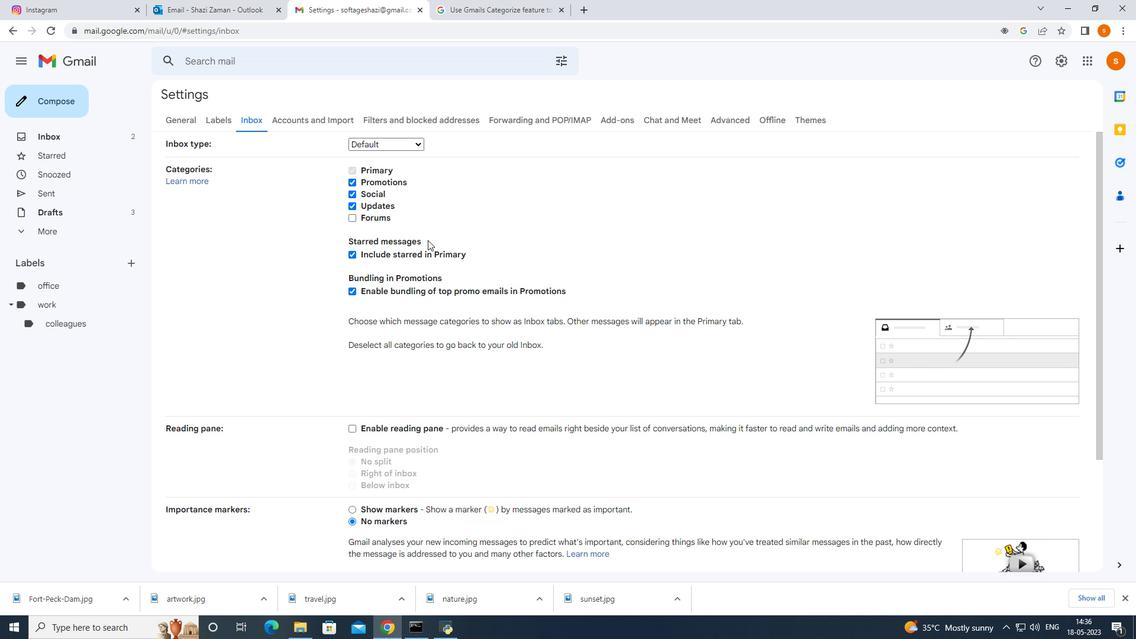 
Action: Mouse moved to (429, 243)
Screenshot: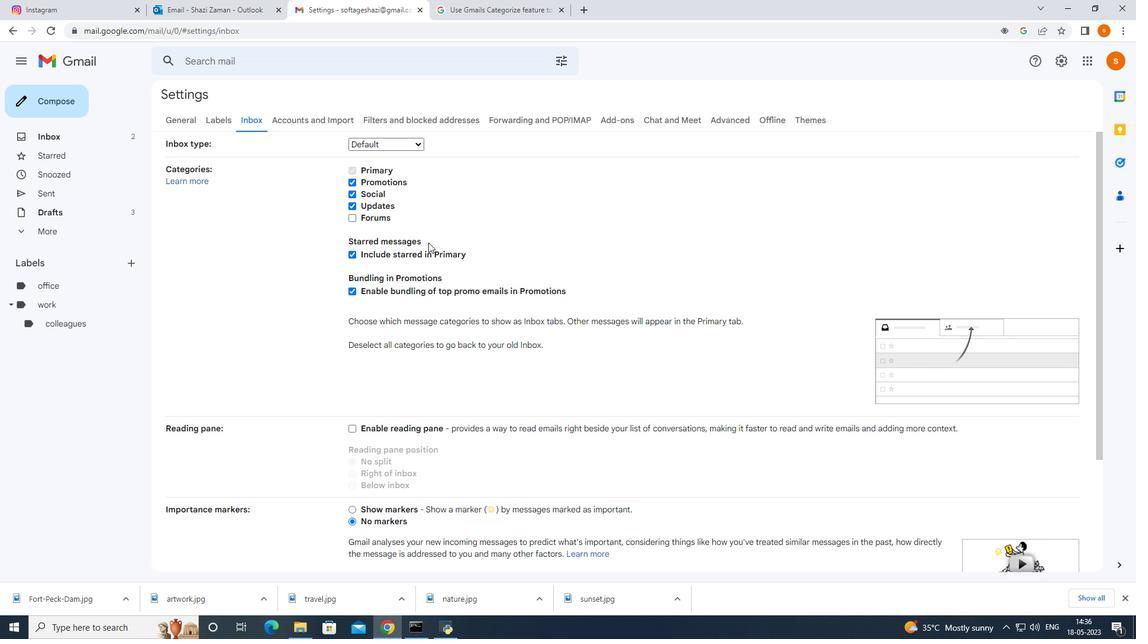 
Action: Mouse scrolled (429, 242) with delta (0, 0)
Screenshot: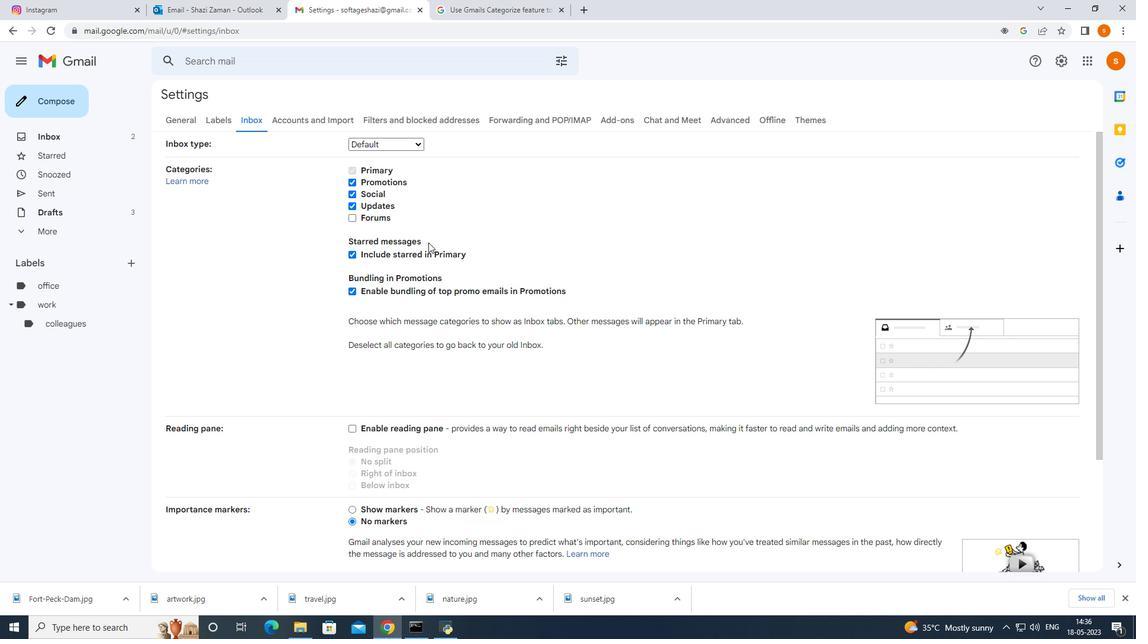 
Action: Mouse moved to (432, 251)
Screenshot: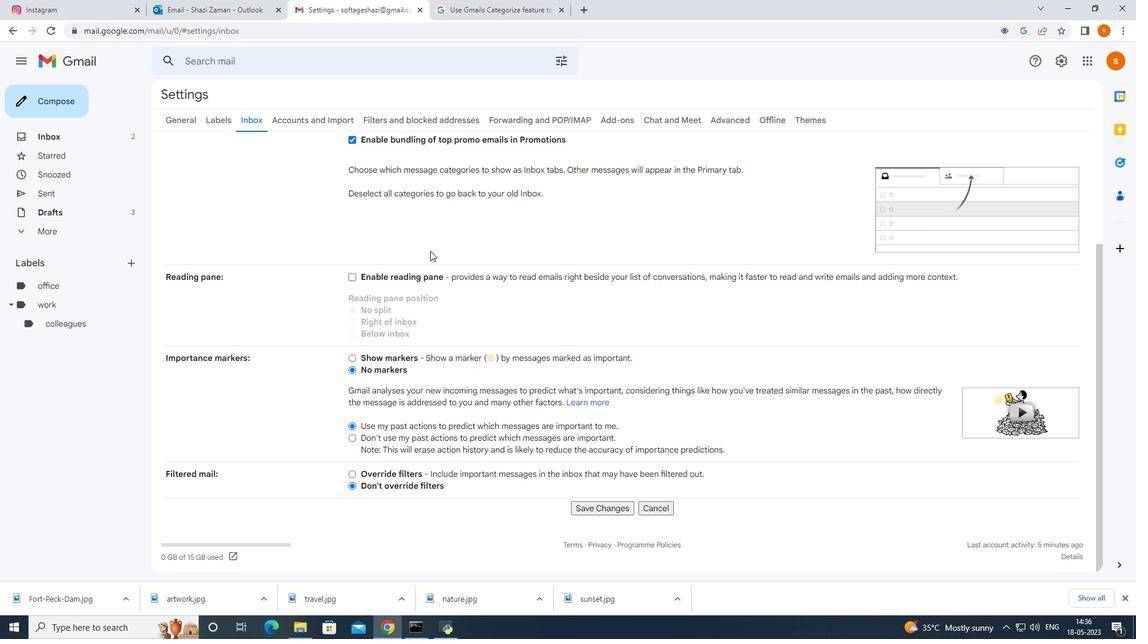 
Action: Mouse scrolled (432, 251) with delta (0, 0)
Screenshot: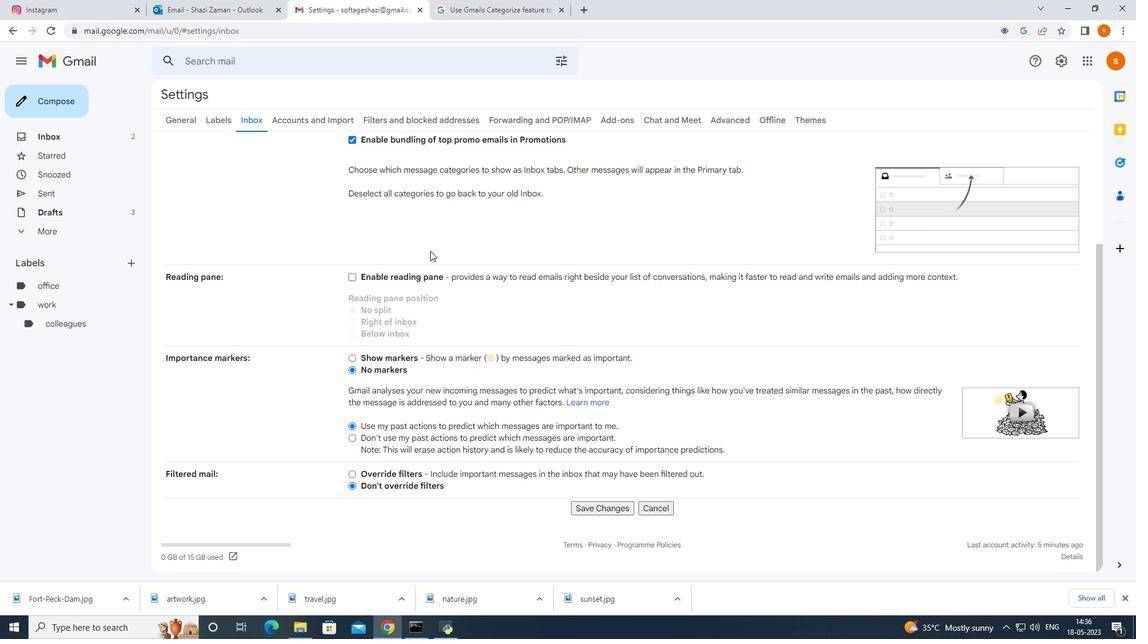 
Action: Mouse scrolled (432, 251) with delta (0, 0)
Screenshot: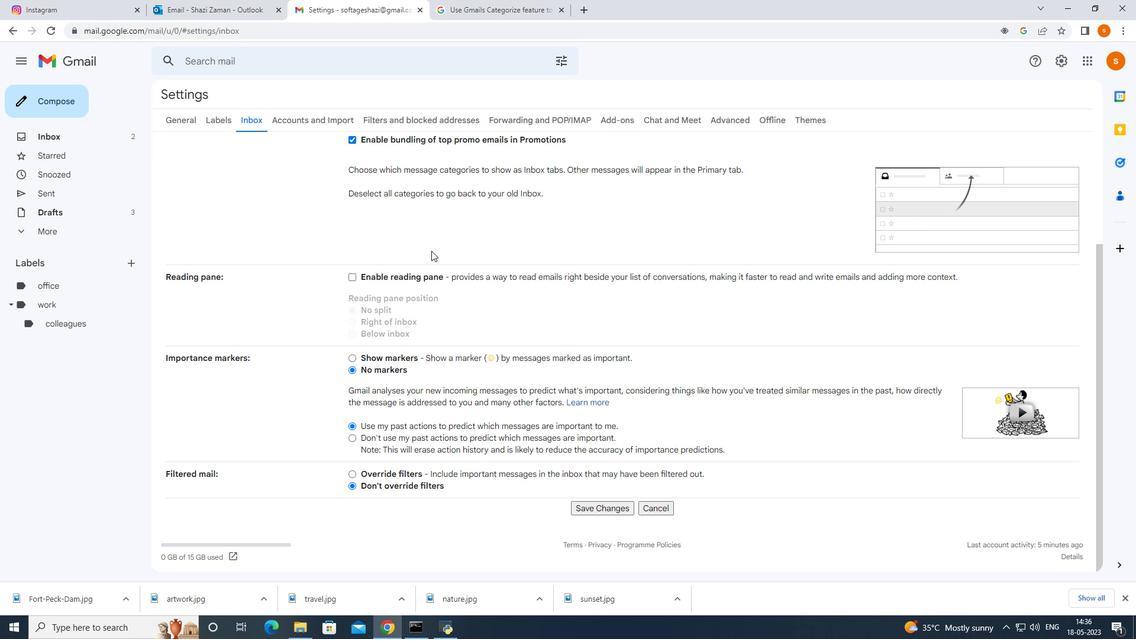 
Action: Mouse moved to (433, 253)
Screenshot: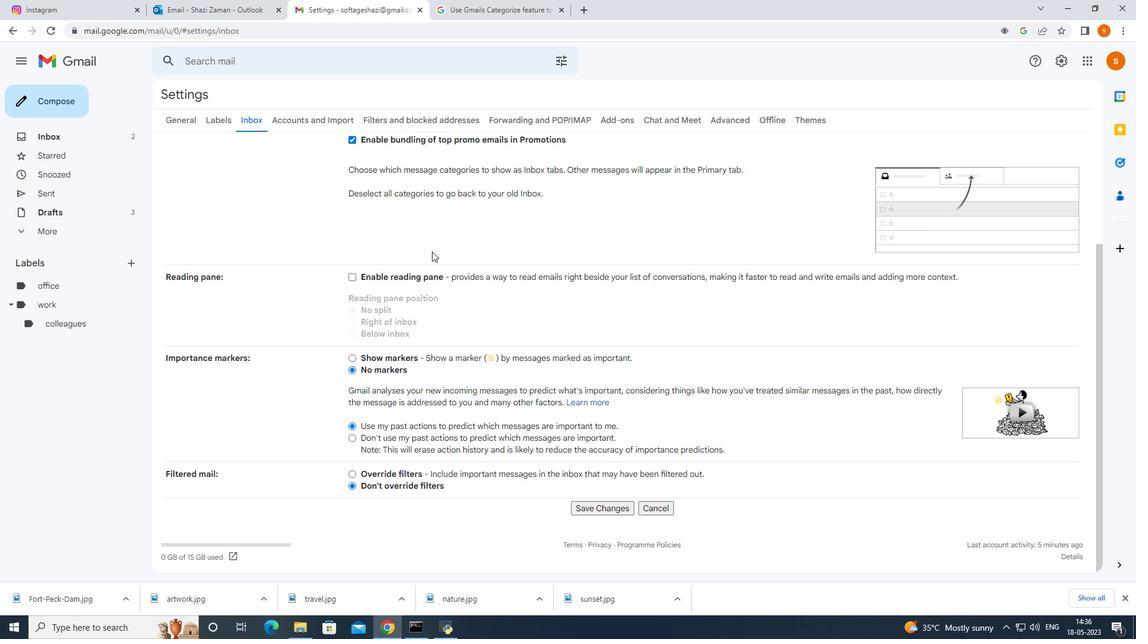 
Action: Mouse scrolled (433, 252) with delta (0, 0)
Screenshot: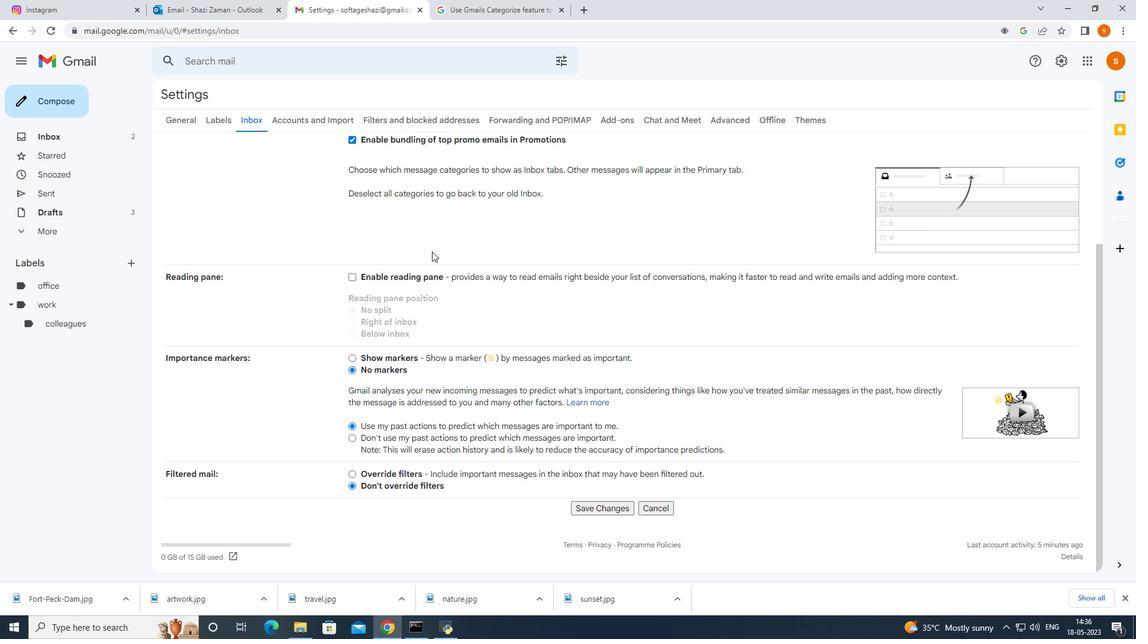 
Action: Mouse moved to (611, 512)
Screenshot: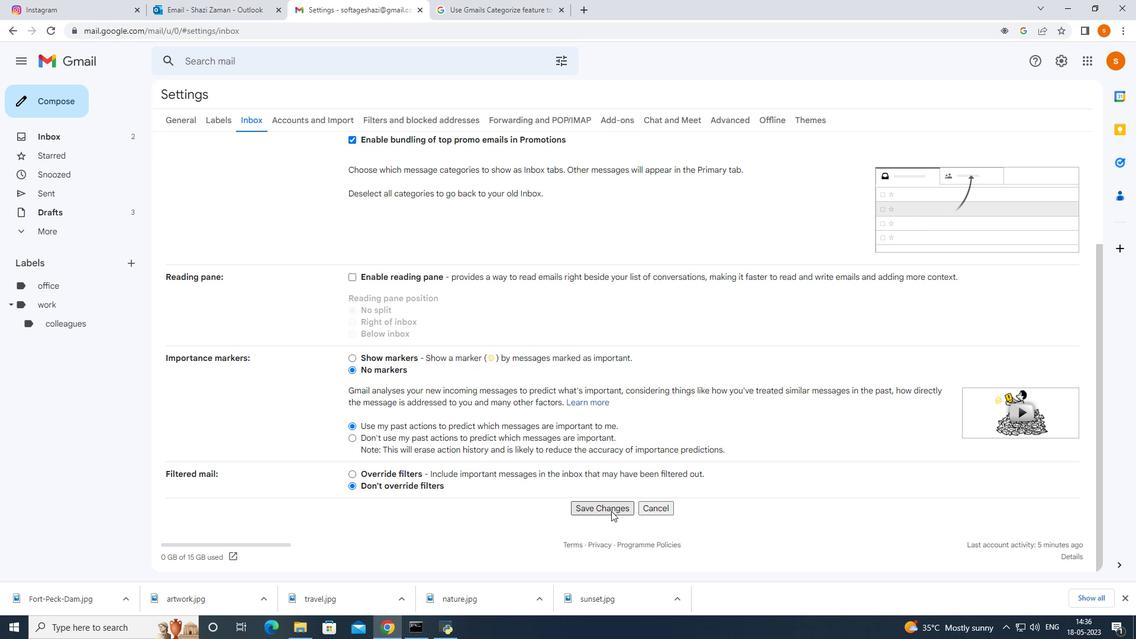 
Action: Mouse pressed left at (611, 512)
Screenshot: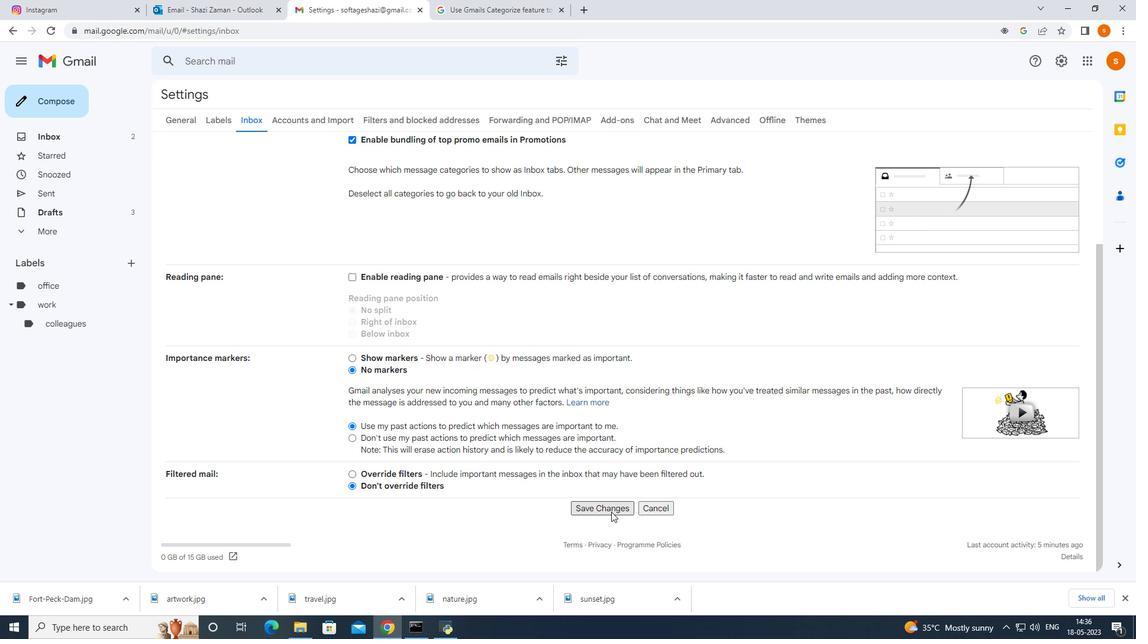 
Action: Mouse moved to (348, 221)
Screenshot: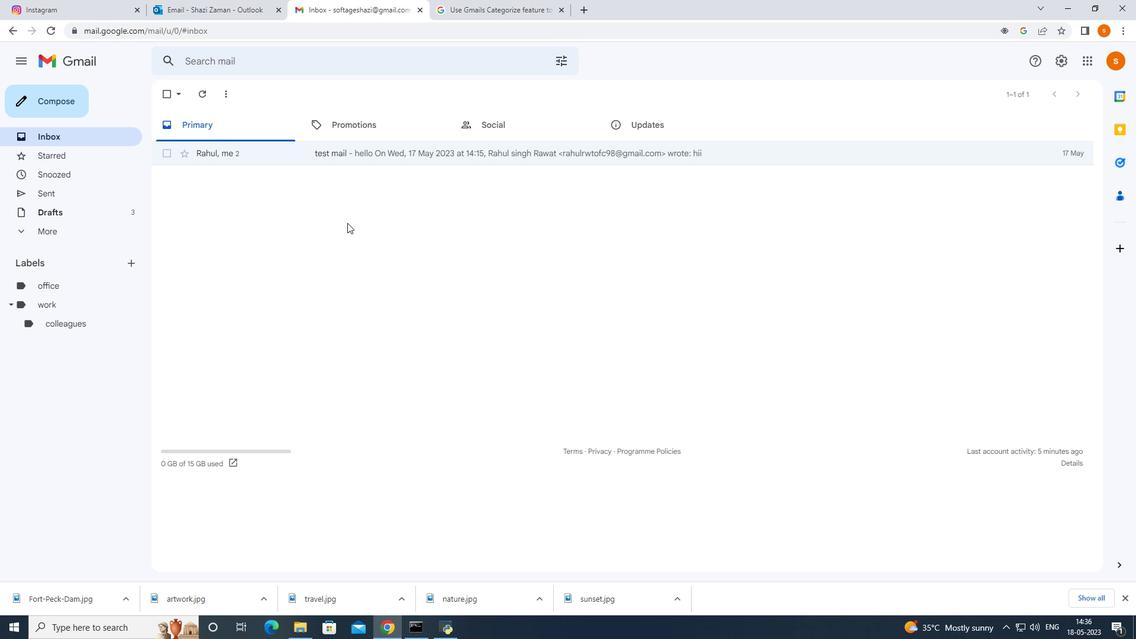 
Action: Mouse scrolled (348, 222) with delta (0, 0)
Screenshot: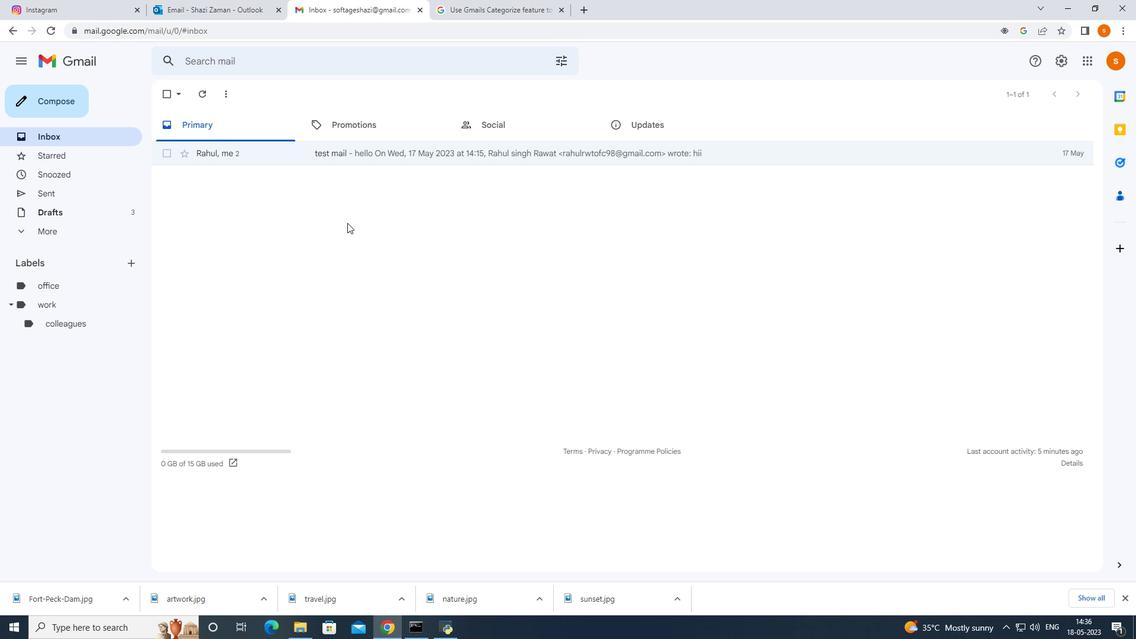
Action: Mouse moved to (376, 175)
Screenshot: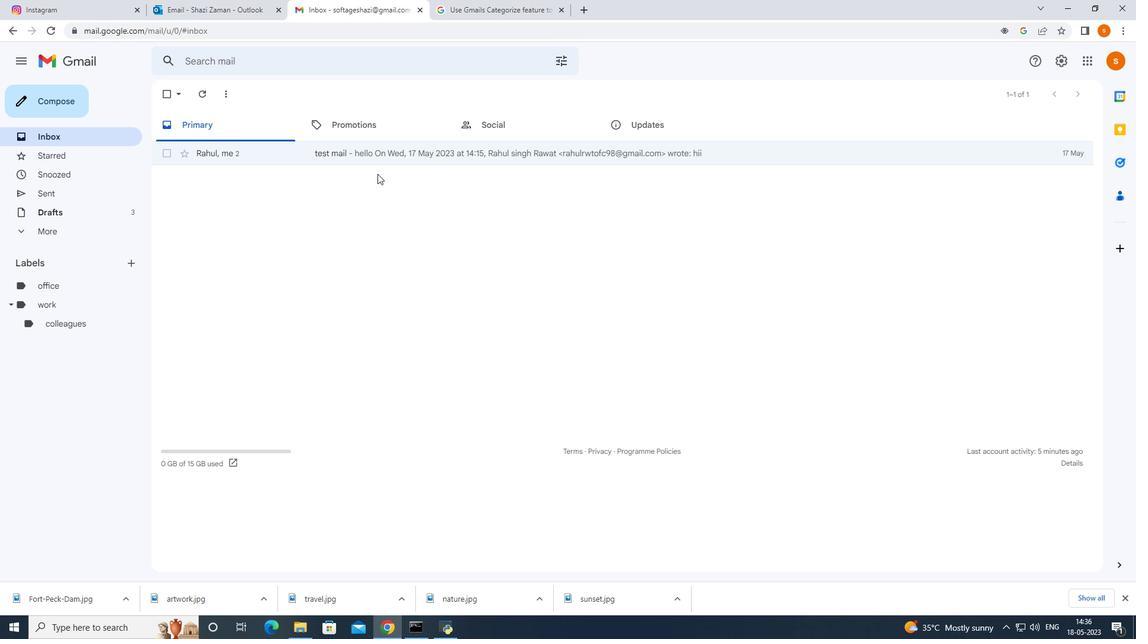 
